 Task: Find a one-way business class flight from Hilo (ITO) to Jacksonville (OAJ) for 9 passengers on May 3, applying filters for stops, airlines, and price.
Action: Mouse moved to (311, 302)
Screenshot: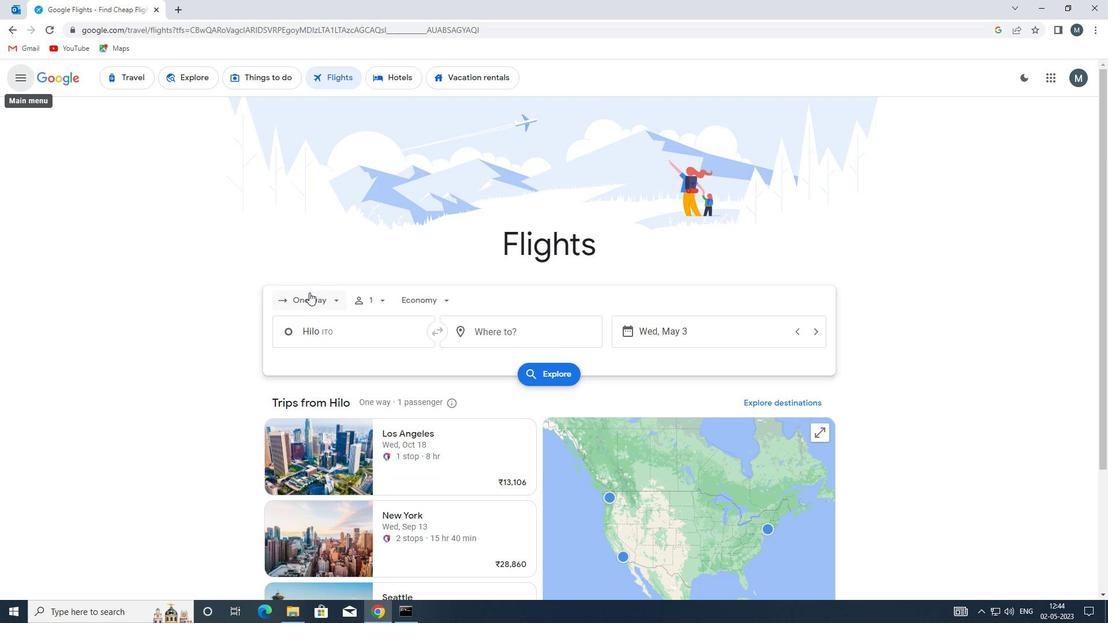
Action: Mouse pressed left at (311, 302)
Screenshot: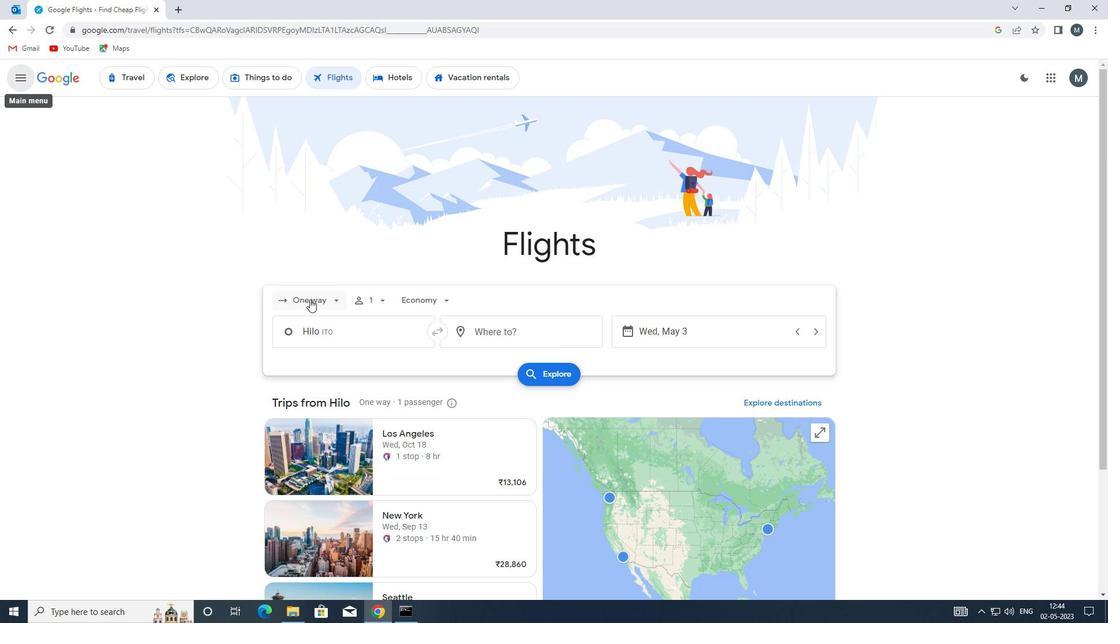 
Action: Mouse moved to (331, 356)
Screenshot: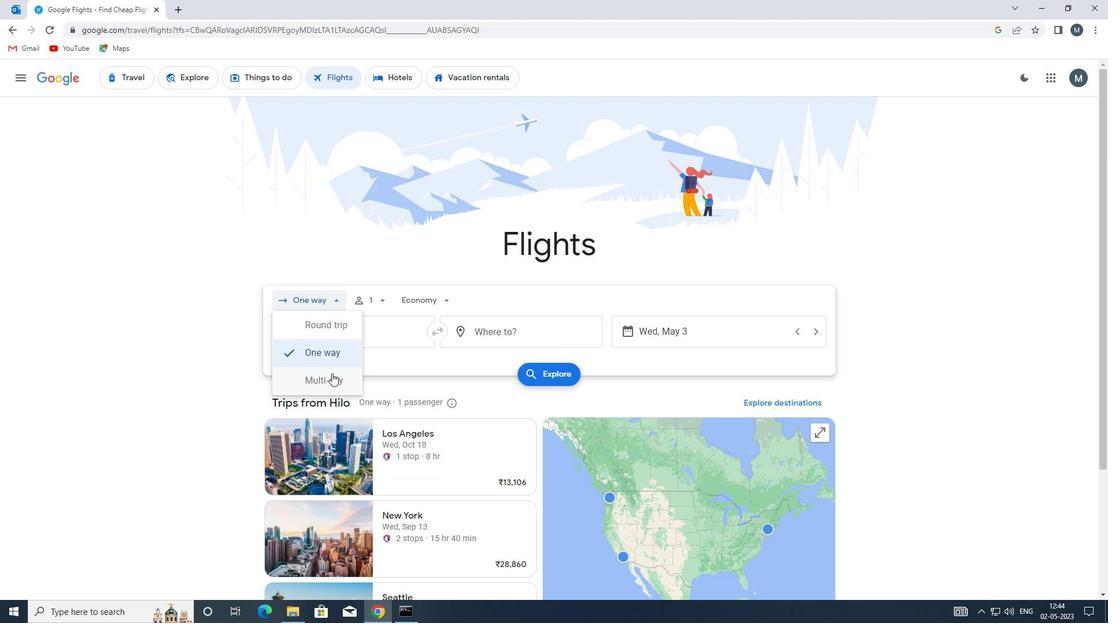 
Action: Mouse pressed left at (331, 356)
Screenshot: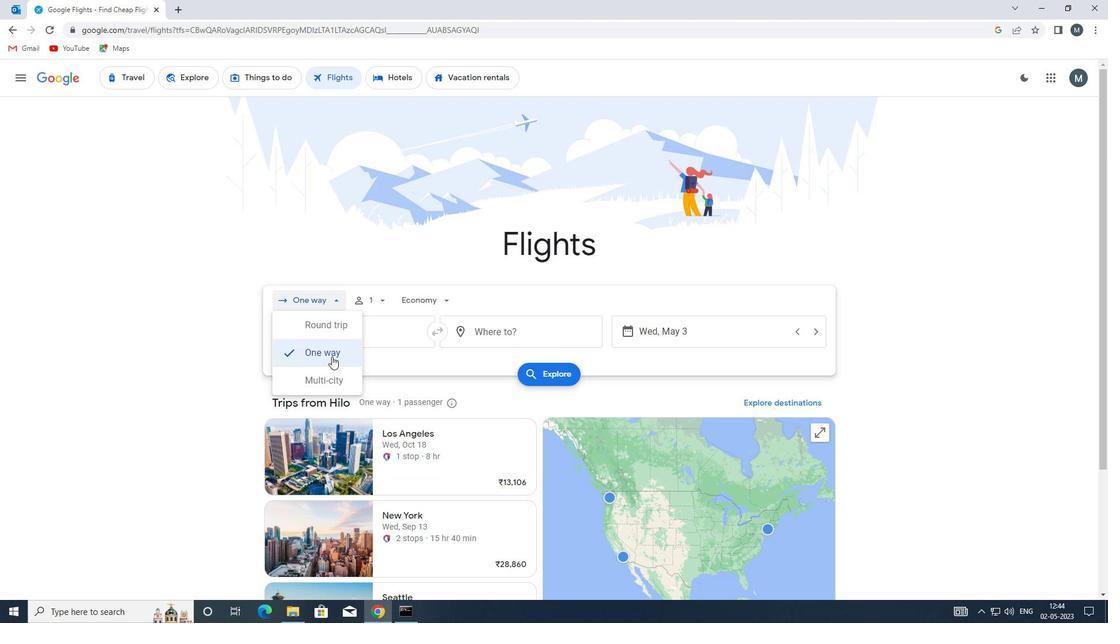 
Action: Mouse moved to (383, 297)
Screenshot: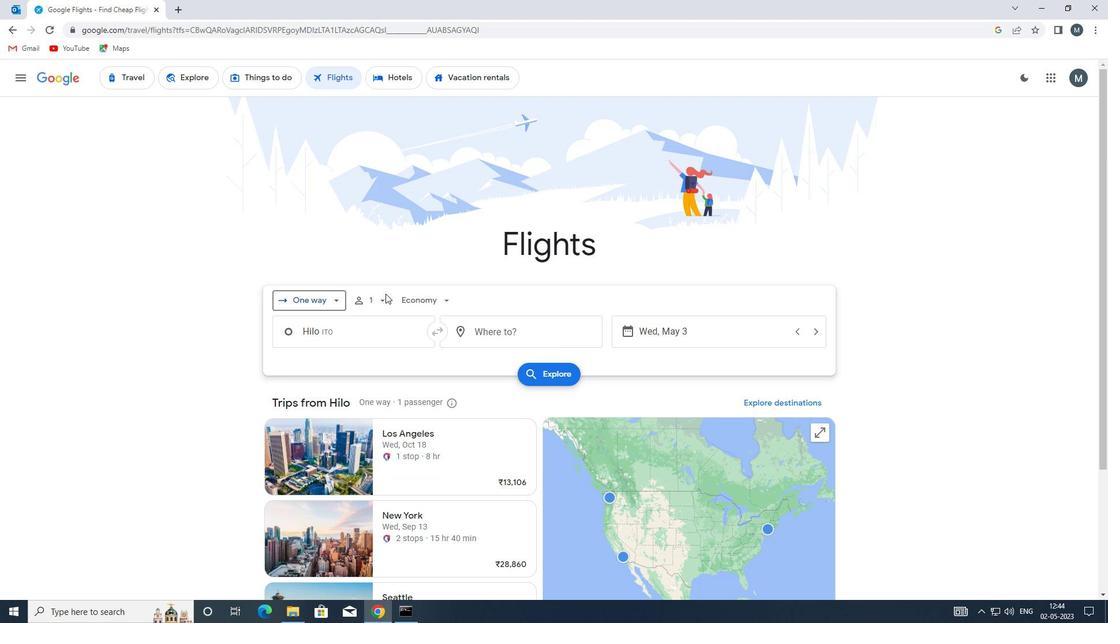 
Action: Mouse pressed left at (383, 297)
Screenshot: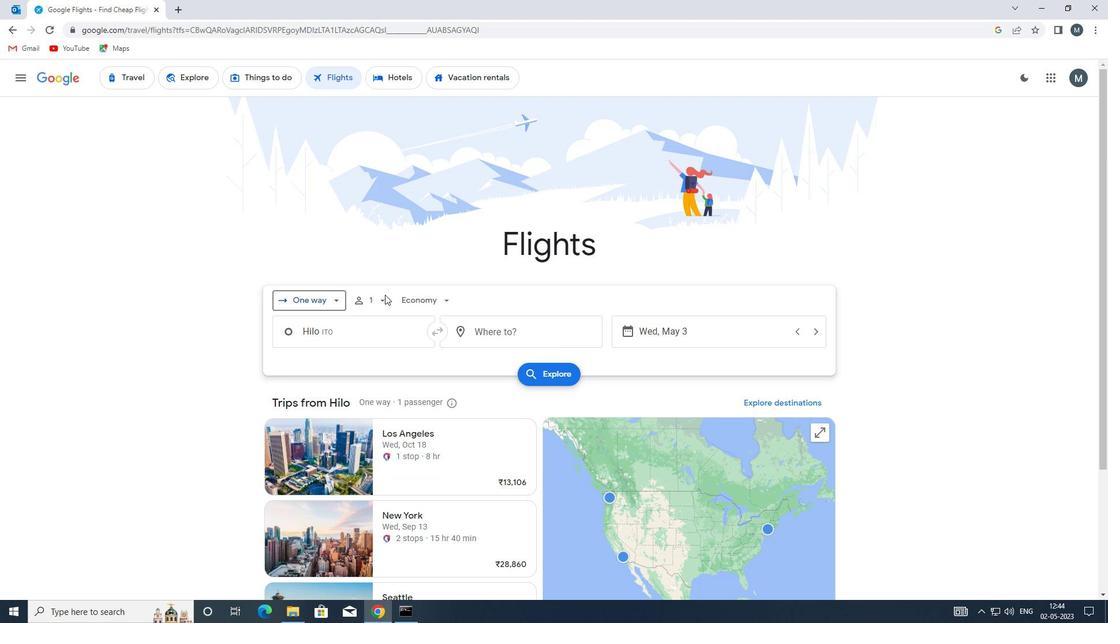 
Action: Mouse moved to (473, 335)
Screenshot: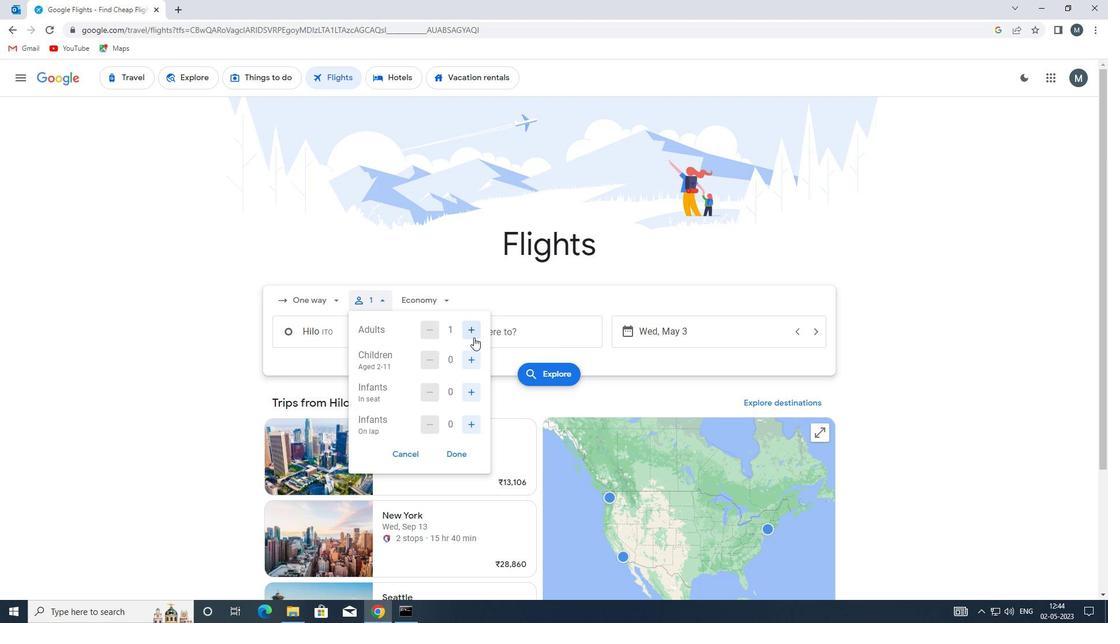
Action: Mouse pressed left at (473, 335)
Screenshot: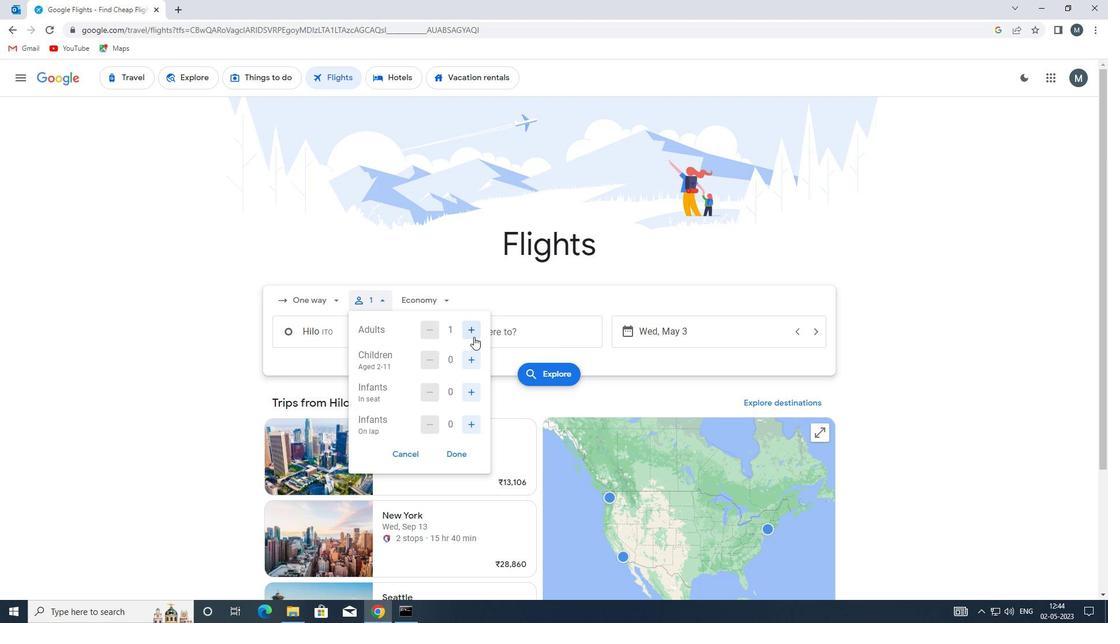 
Action: Mouse pressed left at (473, 335)
Screenshot: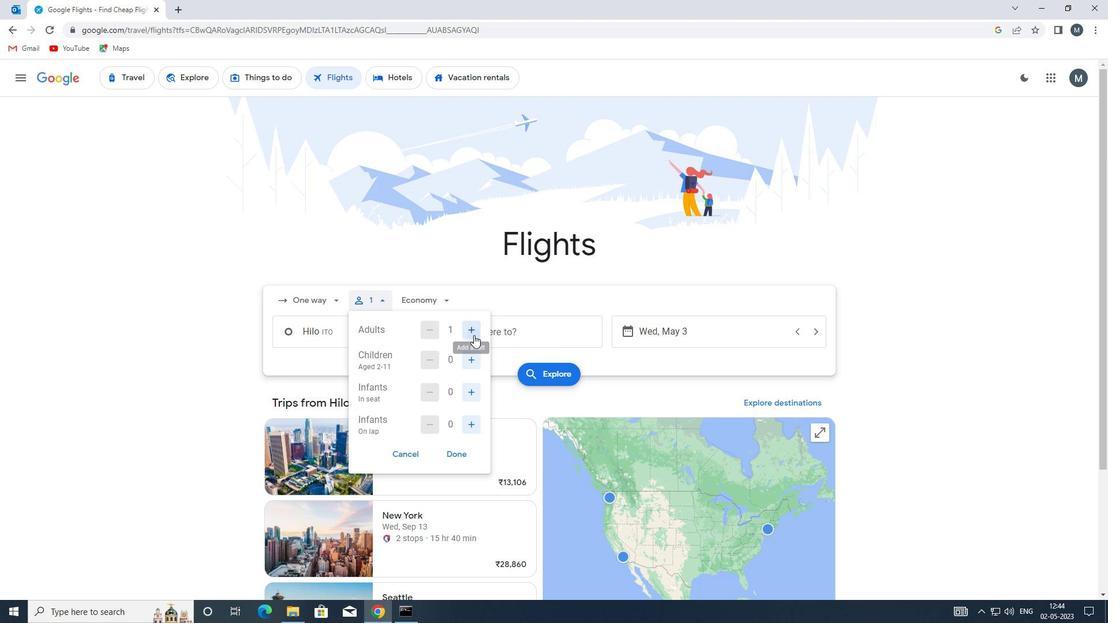 
Action: Mouse pressed right at (473, 335)
Screenshot: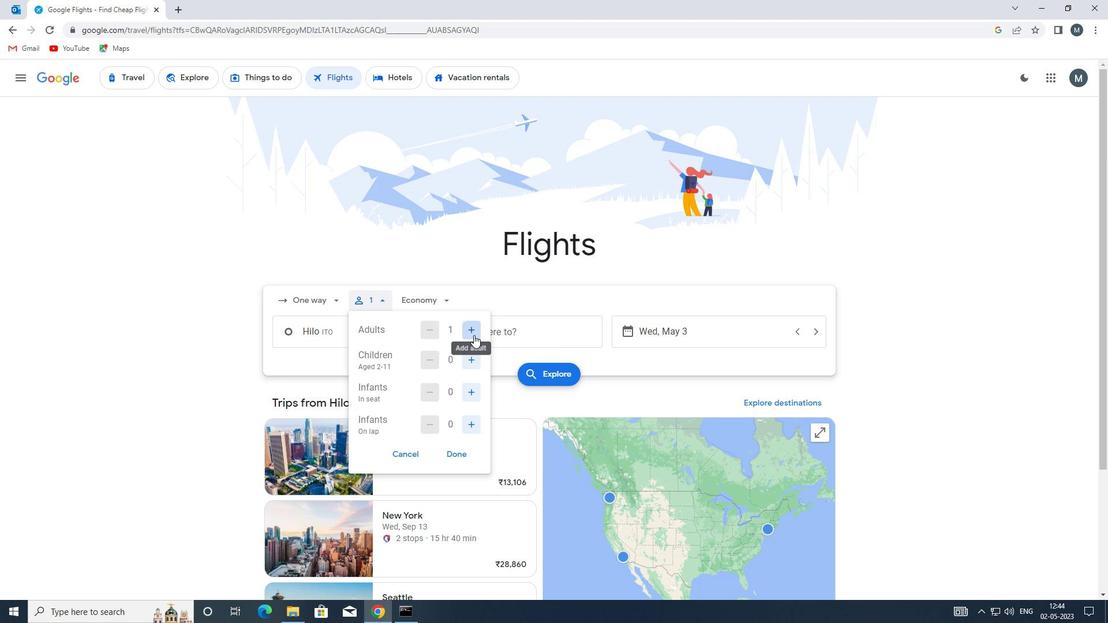 
Action: Mouse pressed left at (473, 335)
Screenshot: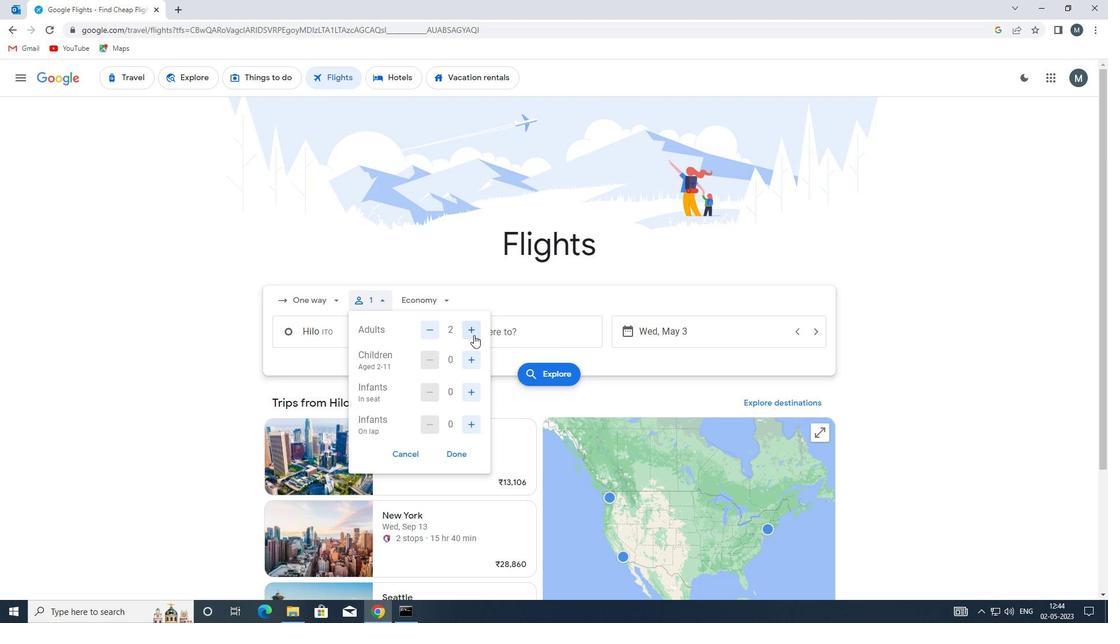 
Action: Mouse pressed left at (473, 335)
Screenshot: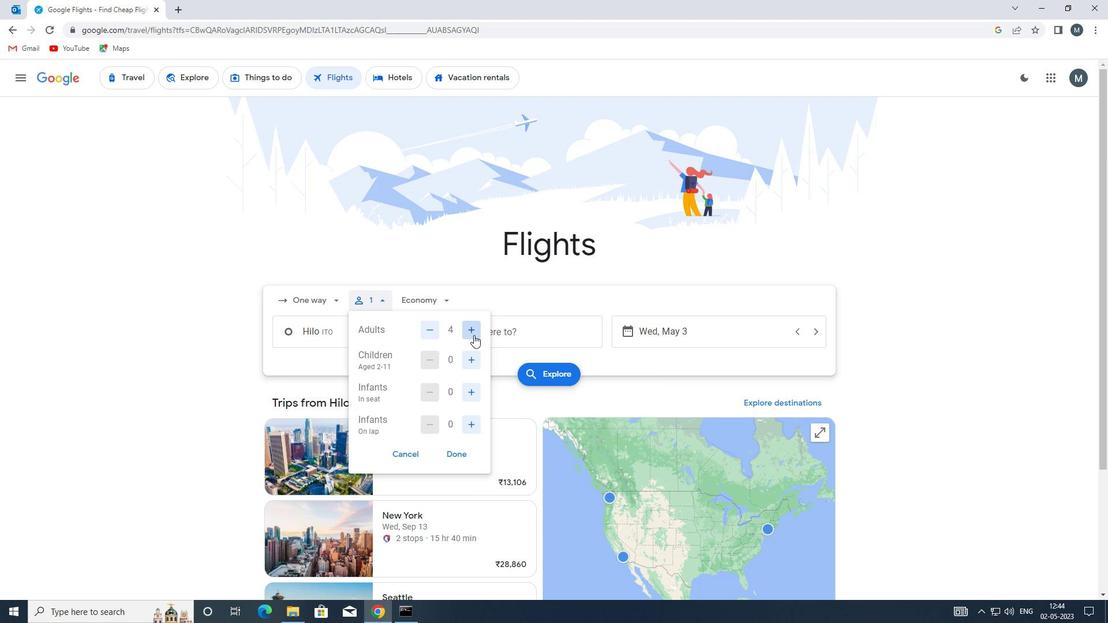
Action: Mouse pressed left at (473, 335)
Screenshot: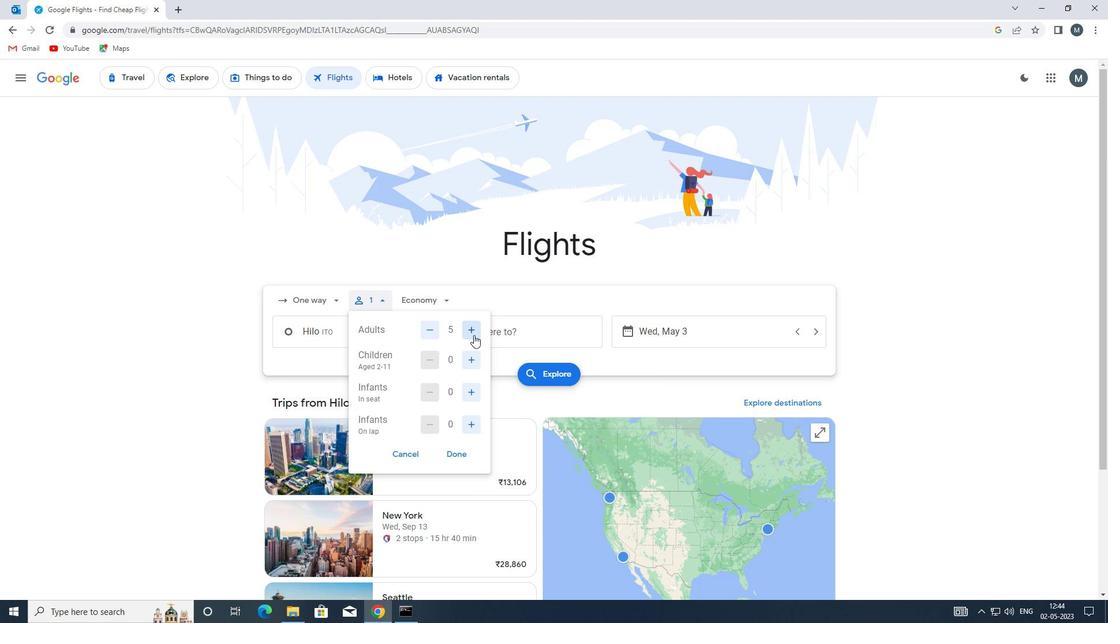 
Action: Mouse moved to (431, 332)
Screenshot: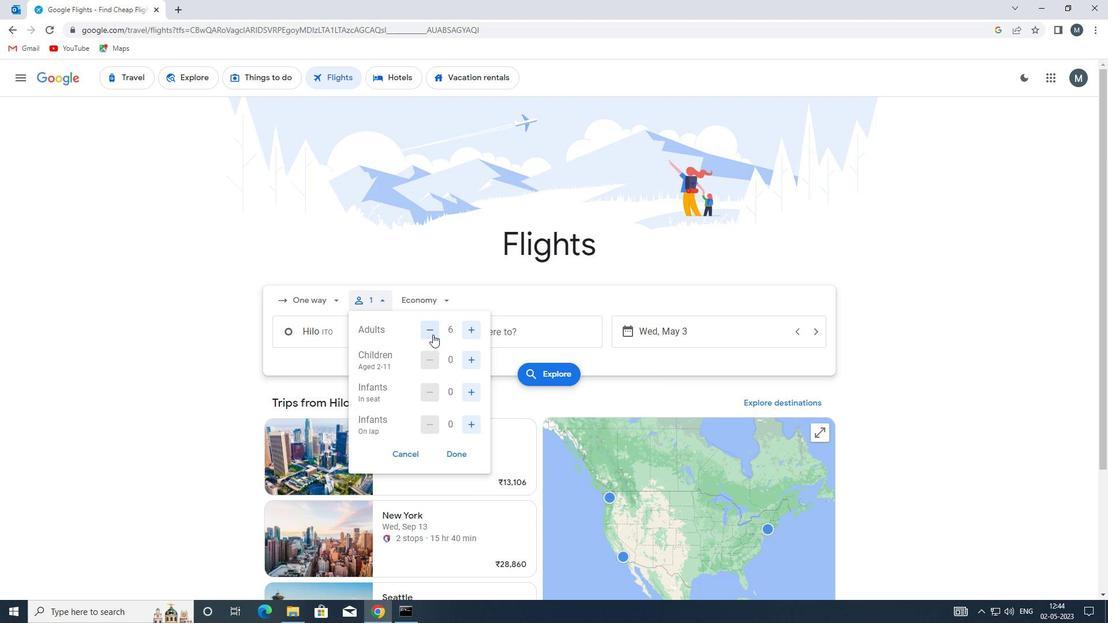 
Action: Mouse pressed left at (431, 332)
Screenshot: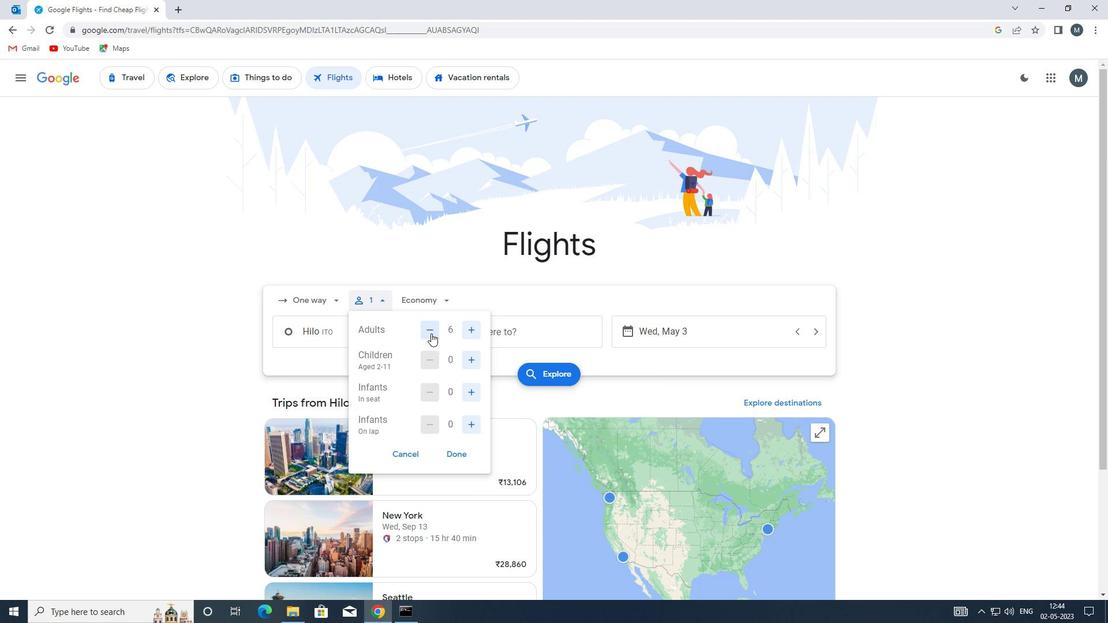 
Action: Mouse moved to (468, 361)
Screenshot: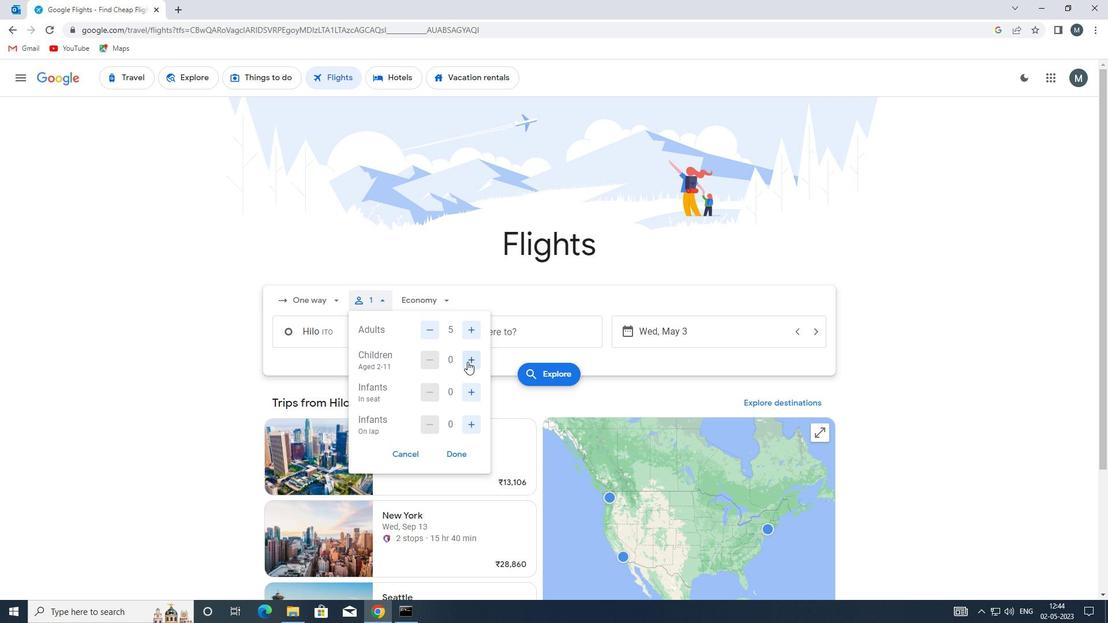 
Action: Mouse pressed left at (468, 361)
Screenshot: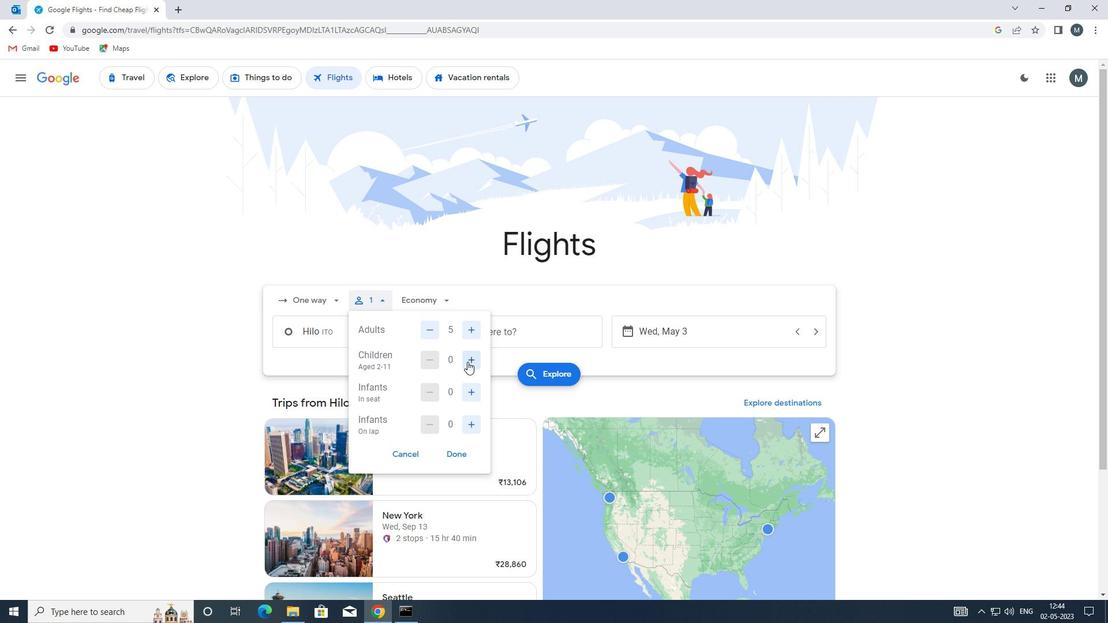 
Action: Mouse moved to (471, 389)
Screenshot: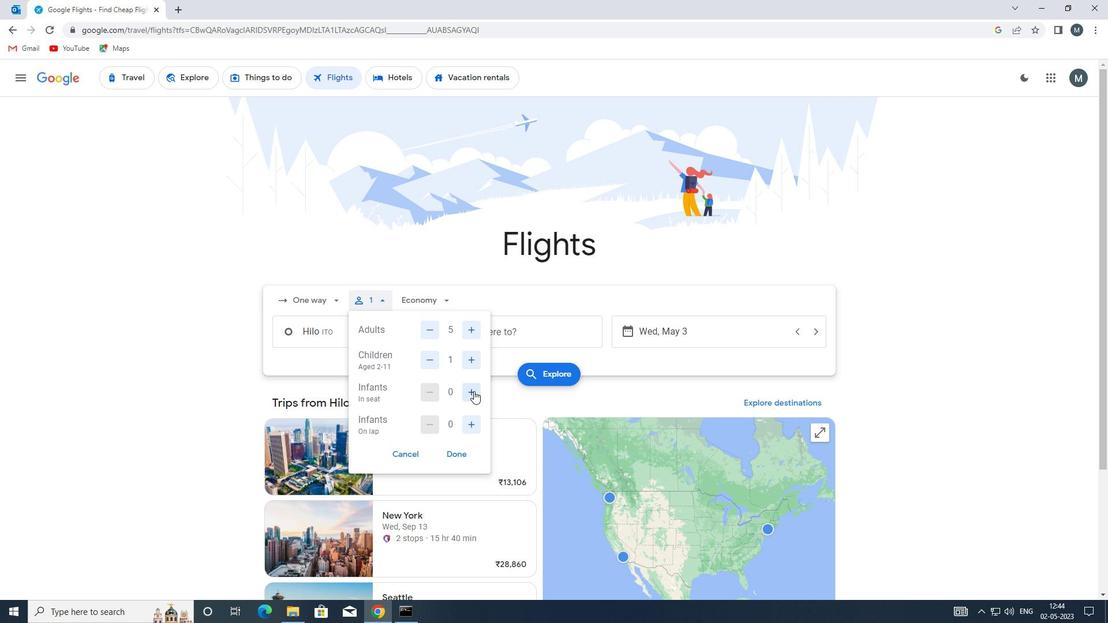 
Action: Mouse pressed left at (471, 389)
Screenshot: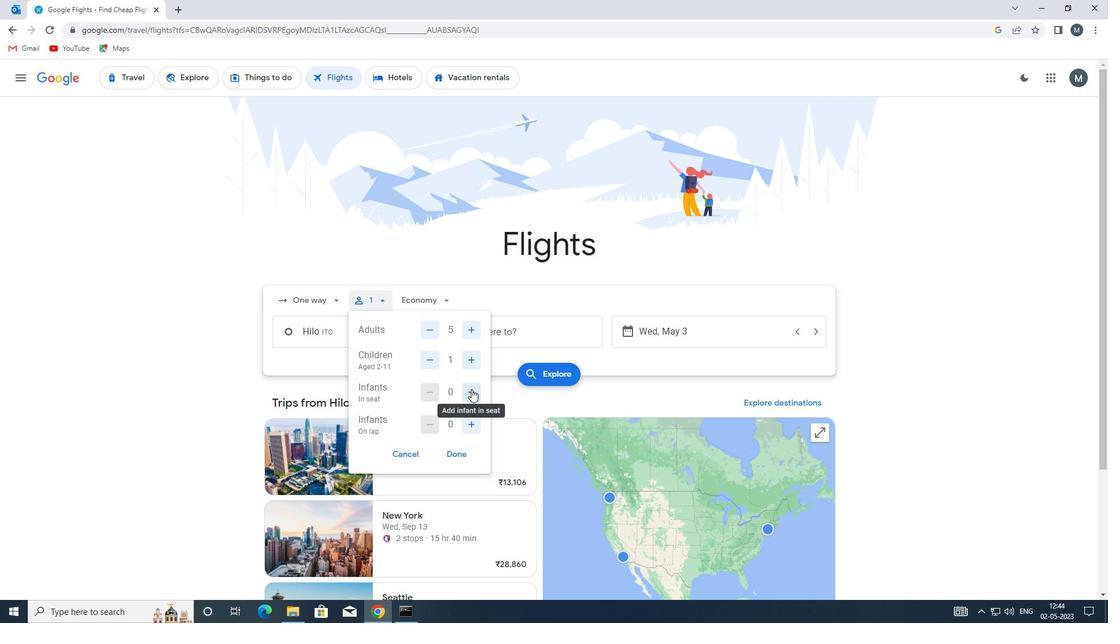
Action: Mouse pressed left at (471, 389)
Screenshot: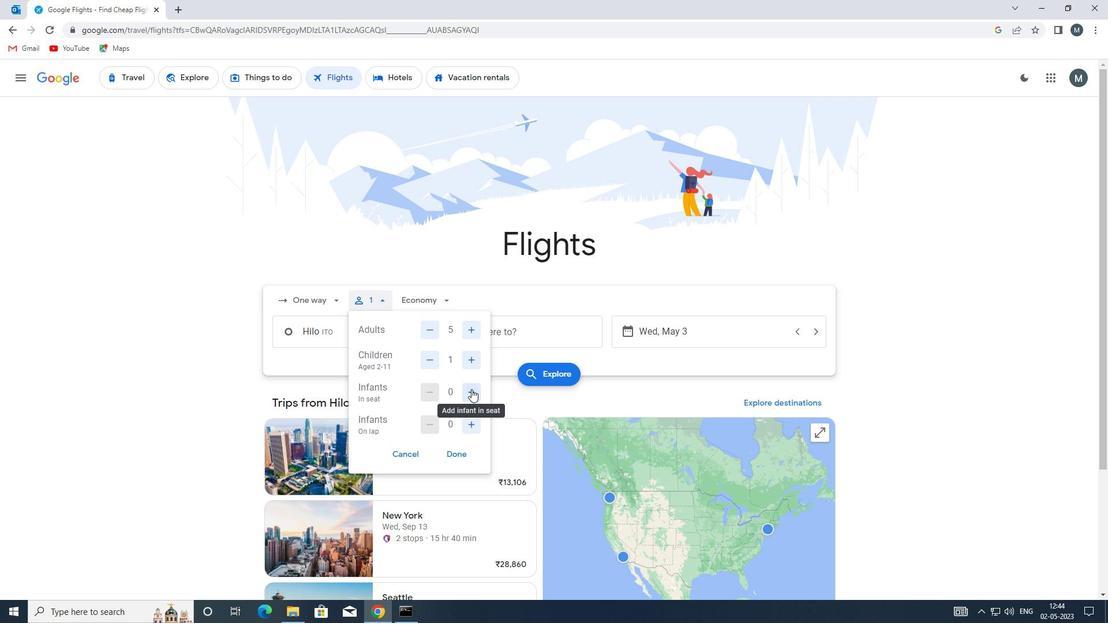
Action: Mouse moved to (470, 424)
Screenshot: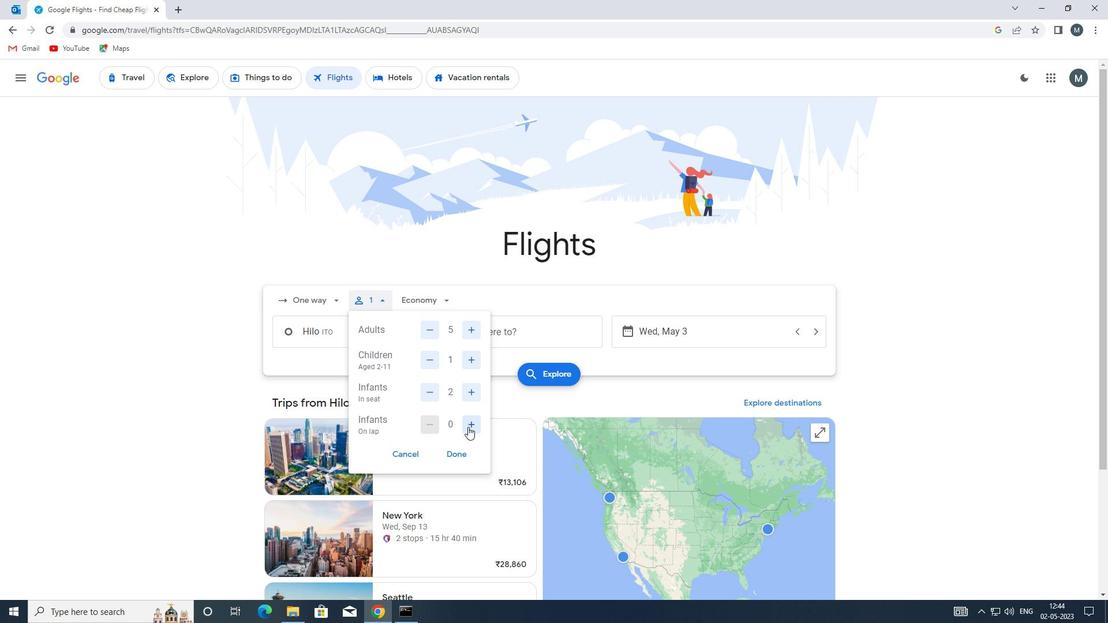 
Action: Mouse pressed left at (470, 424)
Screenshot: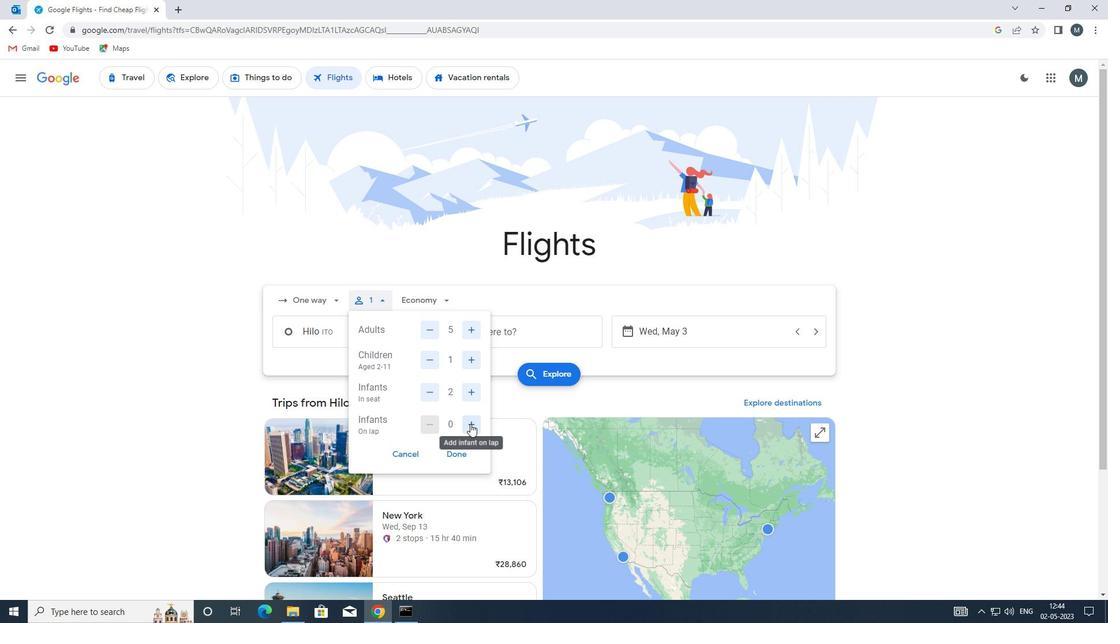 
Action: Mouse moved to (461, 452)
Screenshot: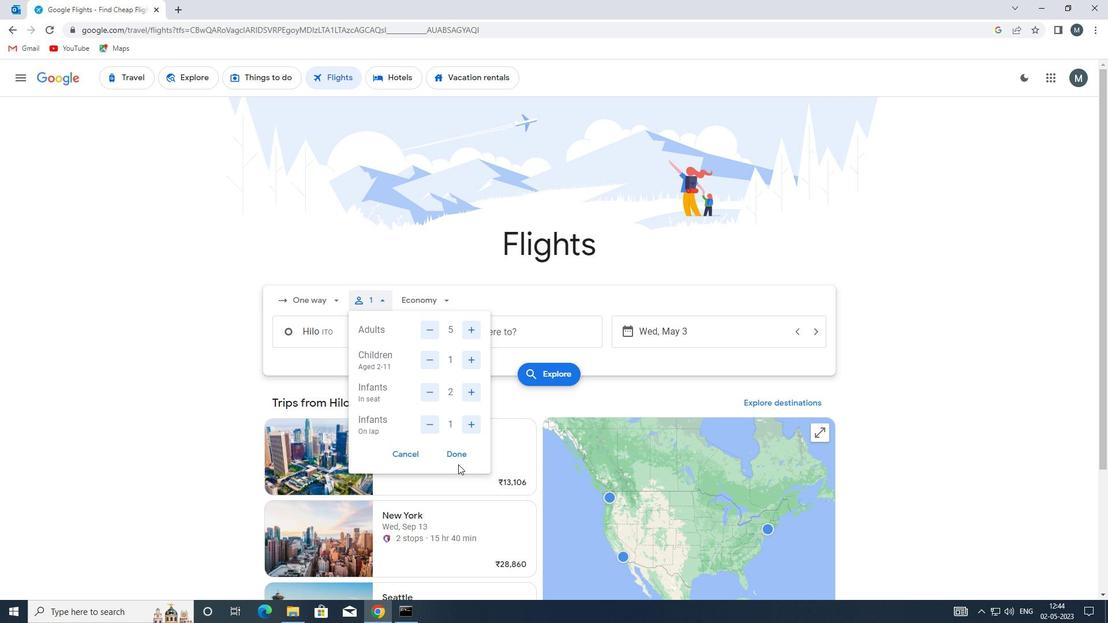 
Action: Mouse pressed left at (461, 452)
Screenshot: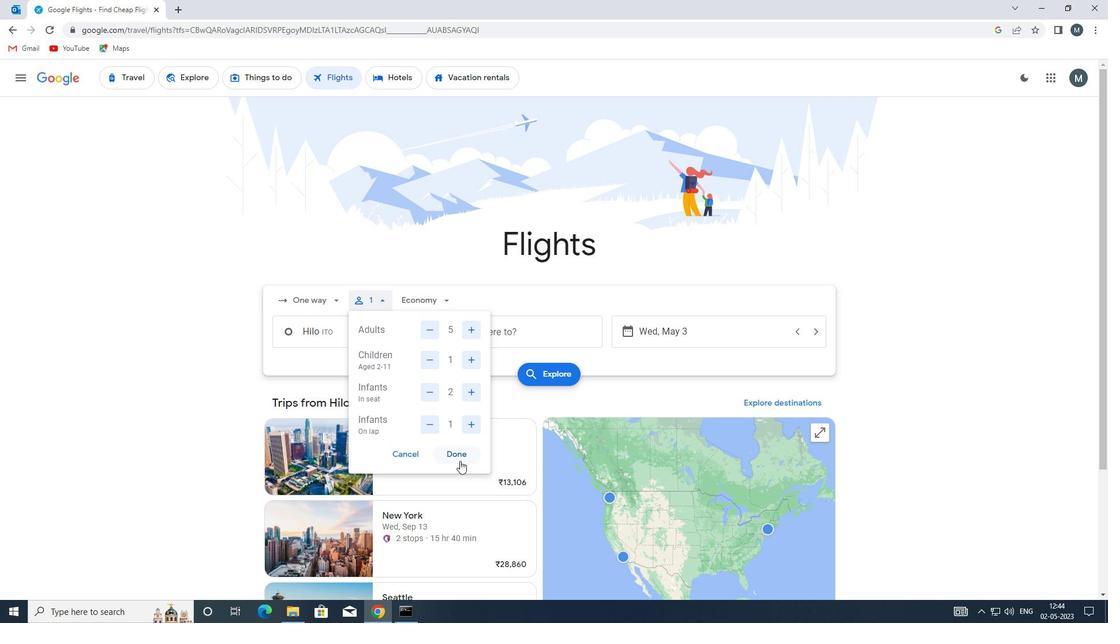 
Action: Mouse moved to (444, 301)
Screenshot: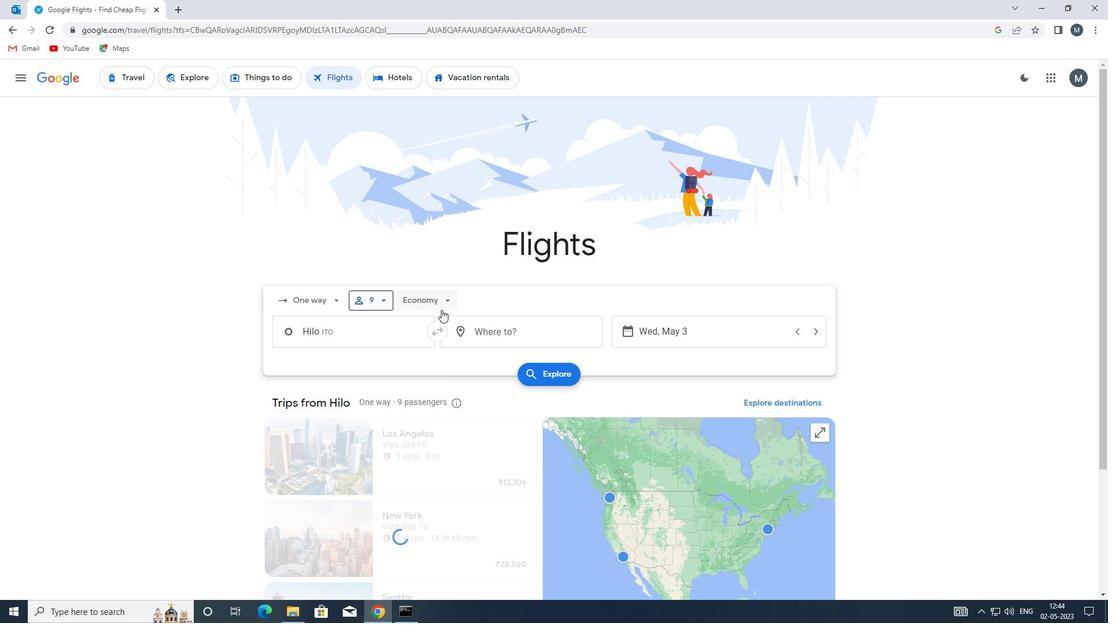 
Action: Mouse pressed left at (444, 301)
Screenshot: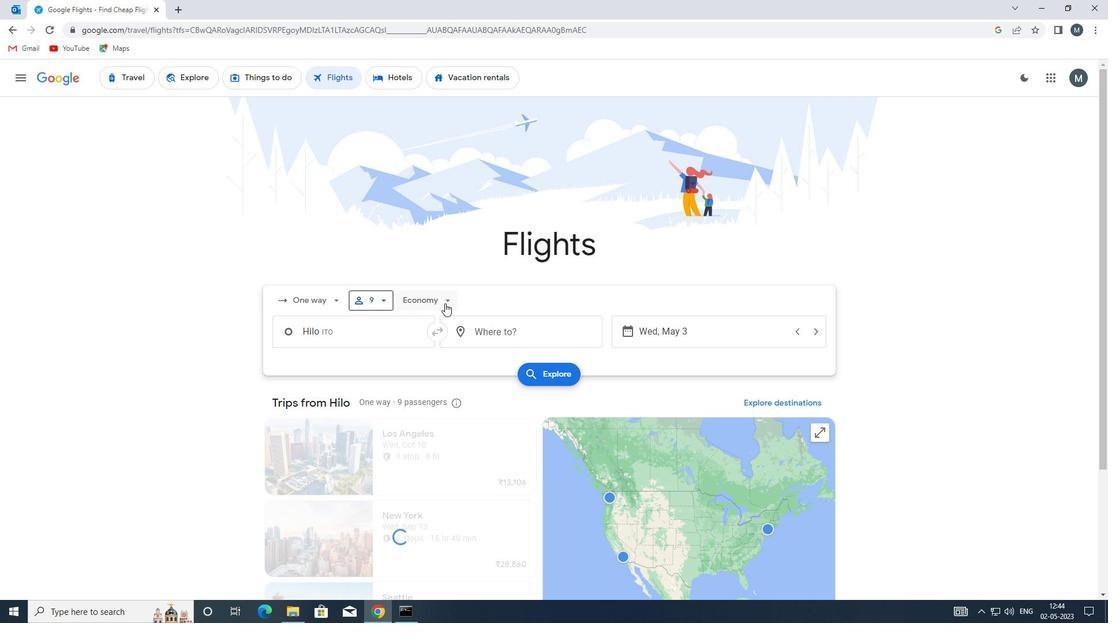 
Action: Mouse moved to (458, 382)
Screenshot: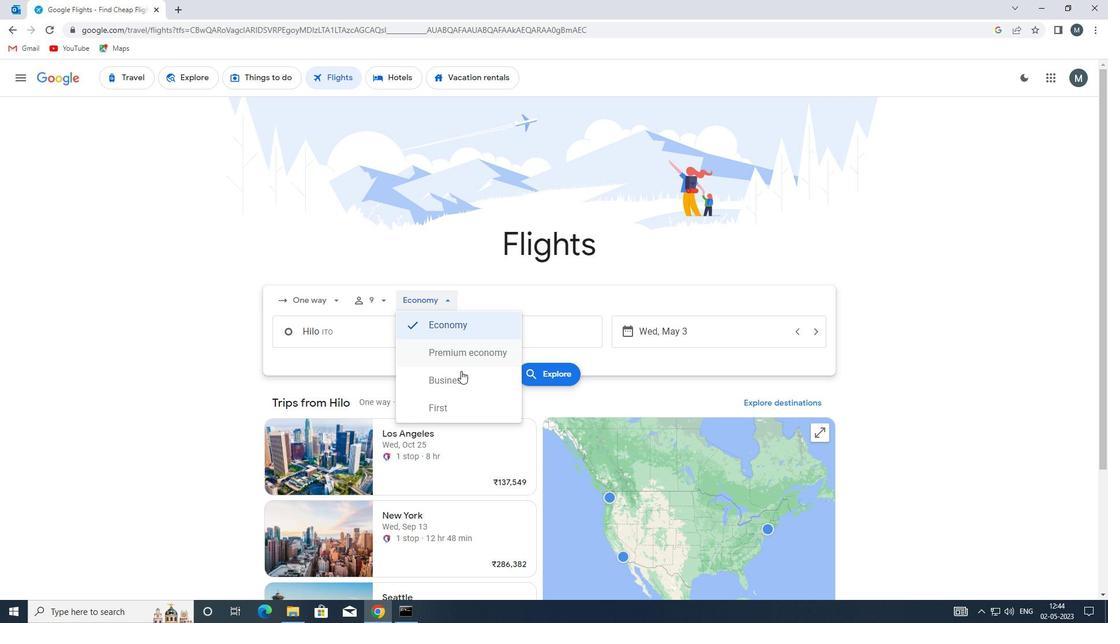 
Action: Mouse pressed left at (458, 382)
Screenshot: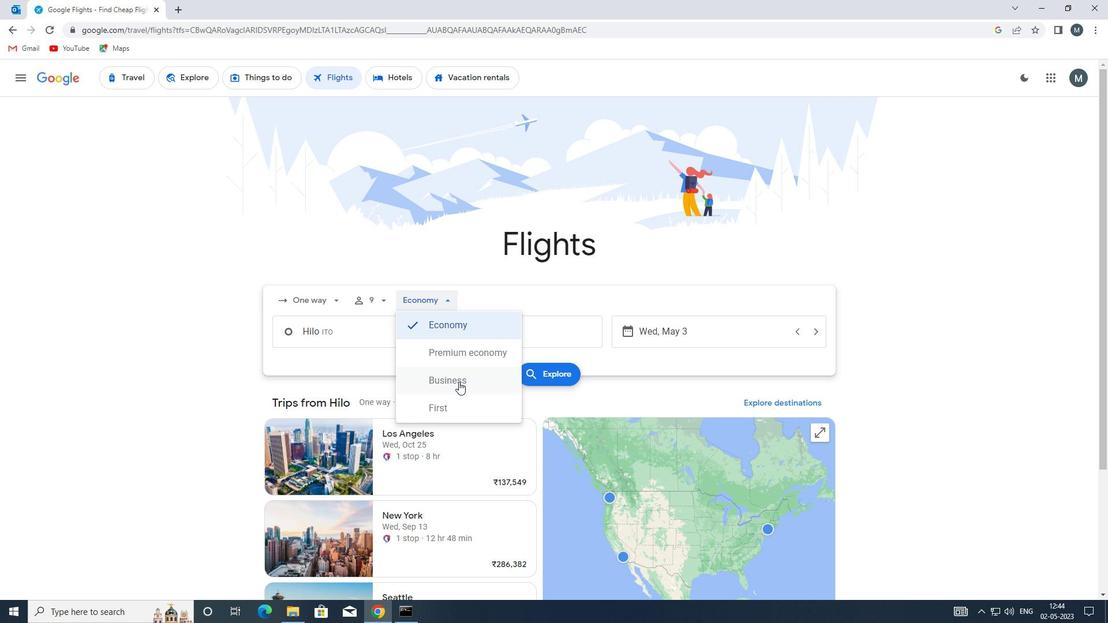 
Action: Mouse moved to (383, 341)
Screenshot: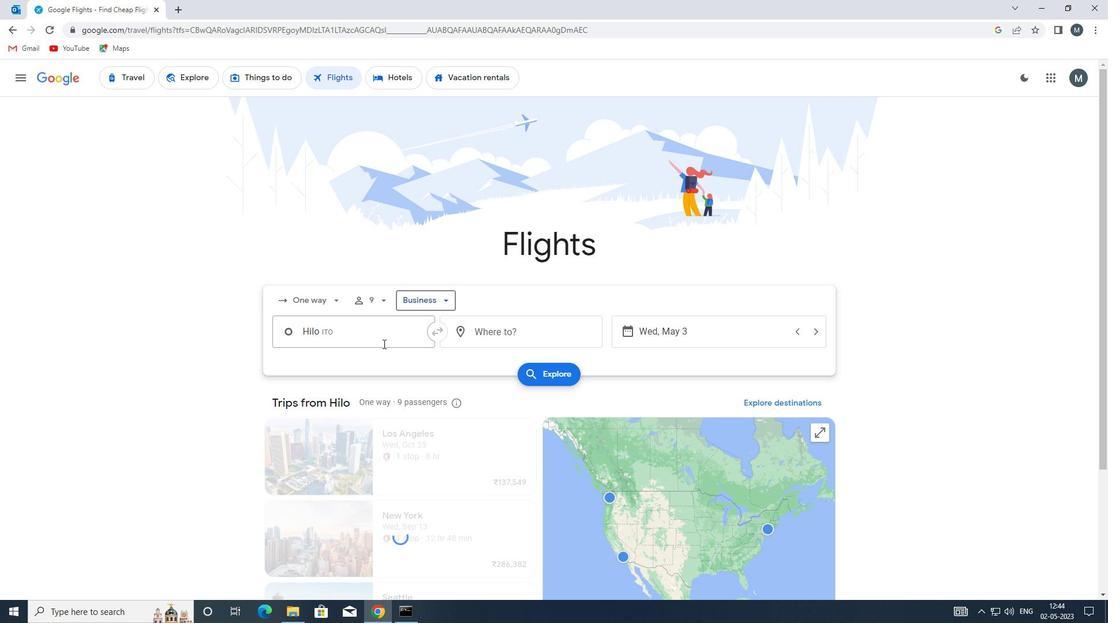 
Action: Mouse pressed left at (383, 341)
Screenshot: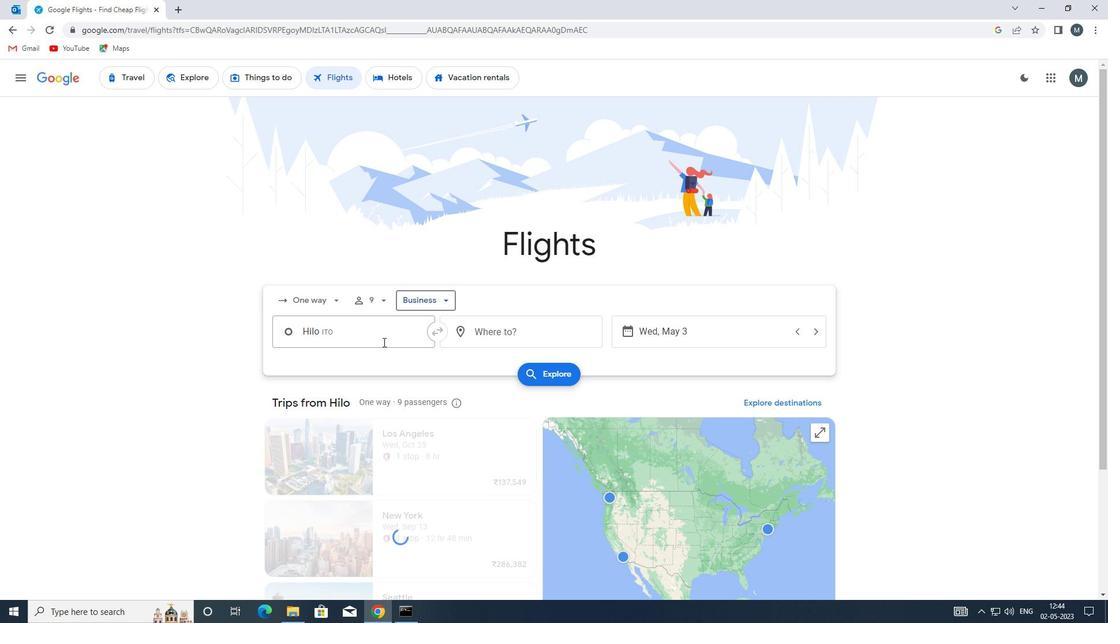 
Action: Key pressed <Key.enter>
Screenshot: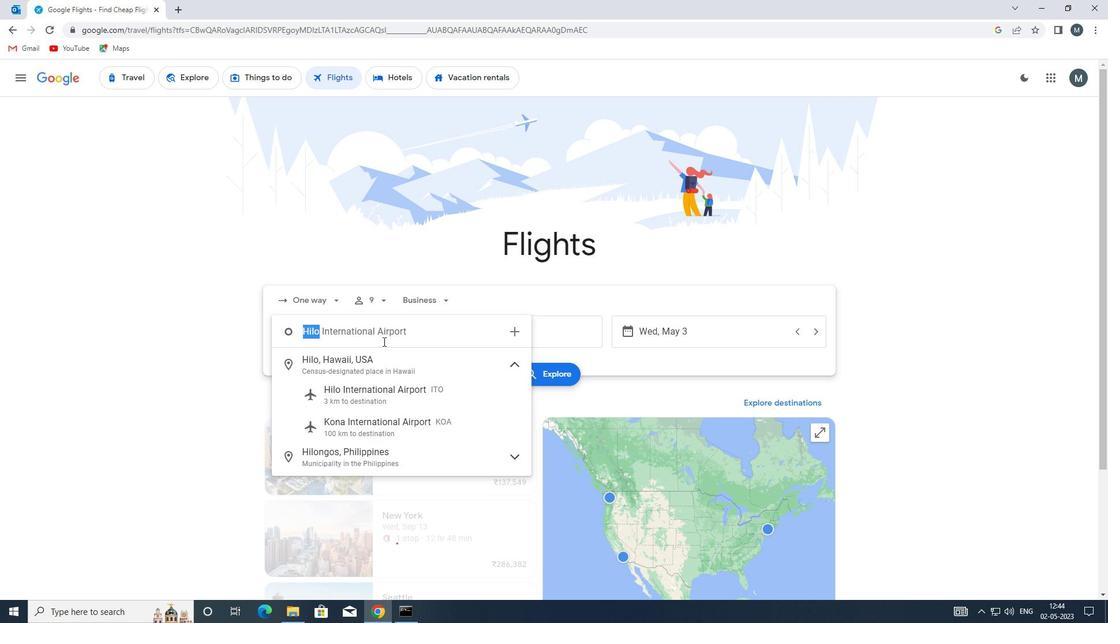 
Action: Mouse moved to (495, 338)
Screenshot: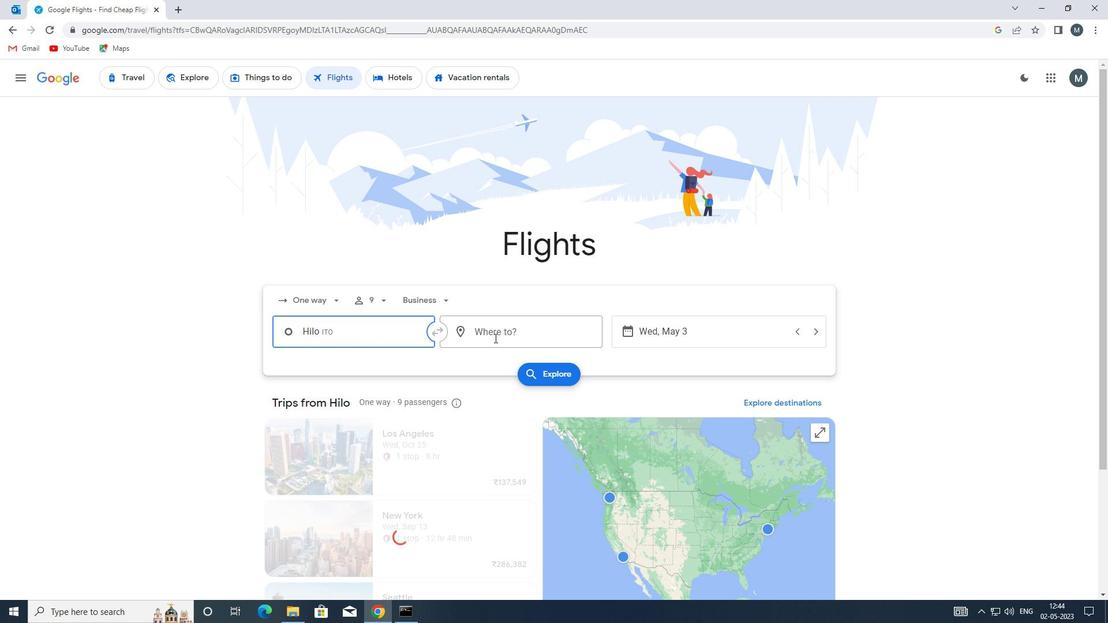 
Action: Mouse pressed left at (495, 338)
Screenshot: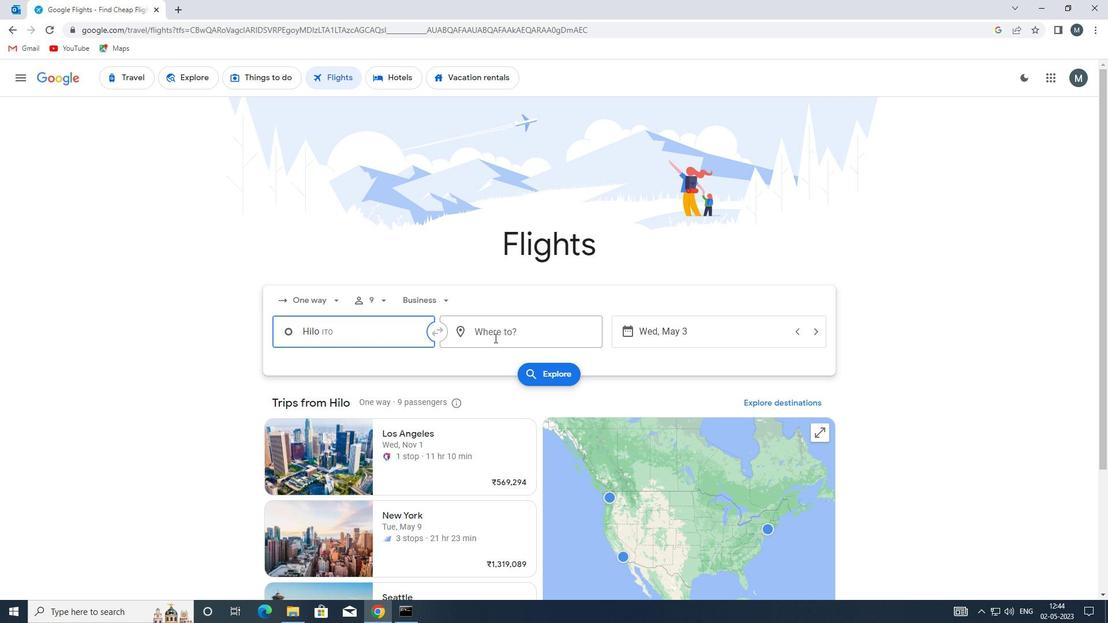 
Action: Key pressed aoj
Screenshot: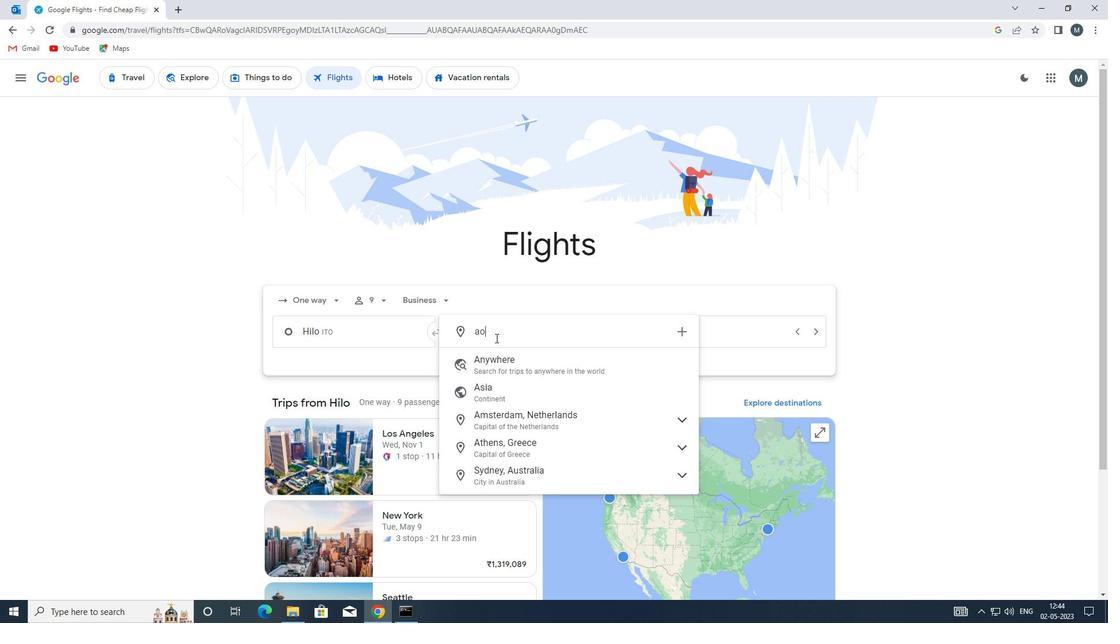 
Action: Mouse moved to (483, 379)
Screenshot: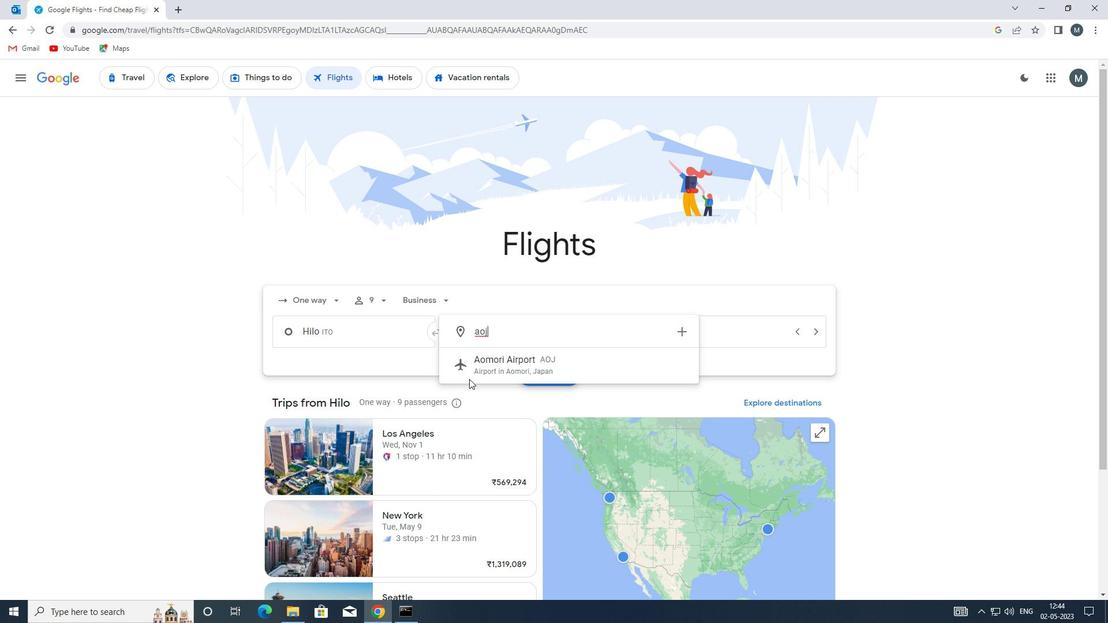 
Action: Key pressed <Key.backspace><Key.backspace><Key.backspace>oaj
Screenshot: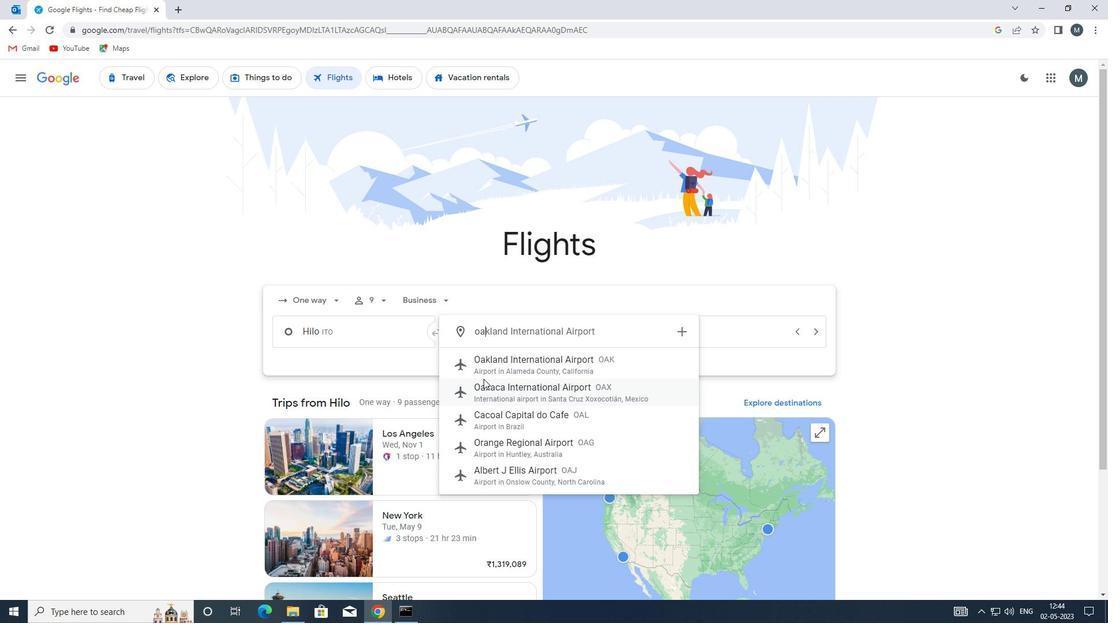 
Action: Mouse moved to (521, 374)
Screenshot: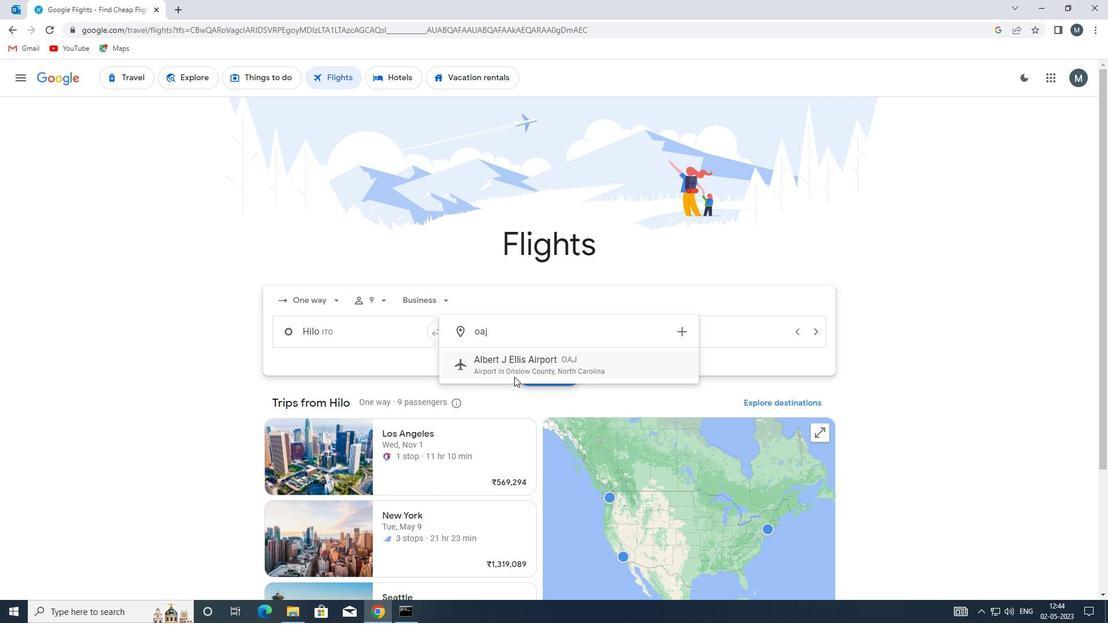 
Action: Mouse pressed left at (521, 374)
Screenshot: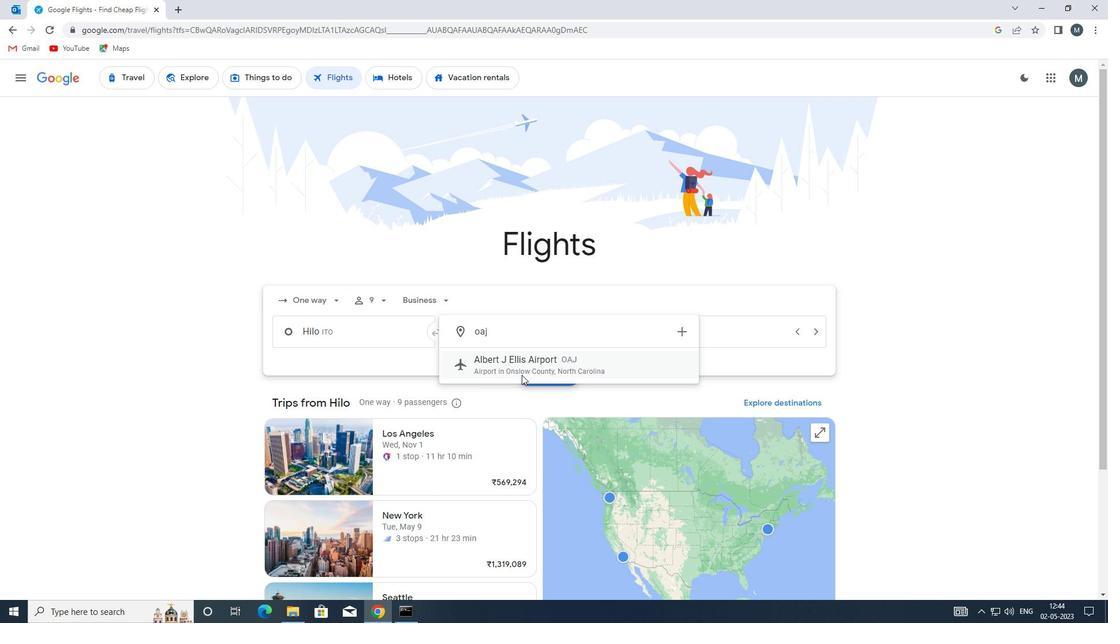 
Action: Mouse moved to (689, 327)
Screenshot: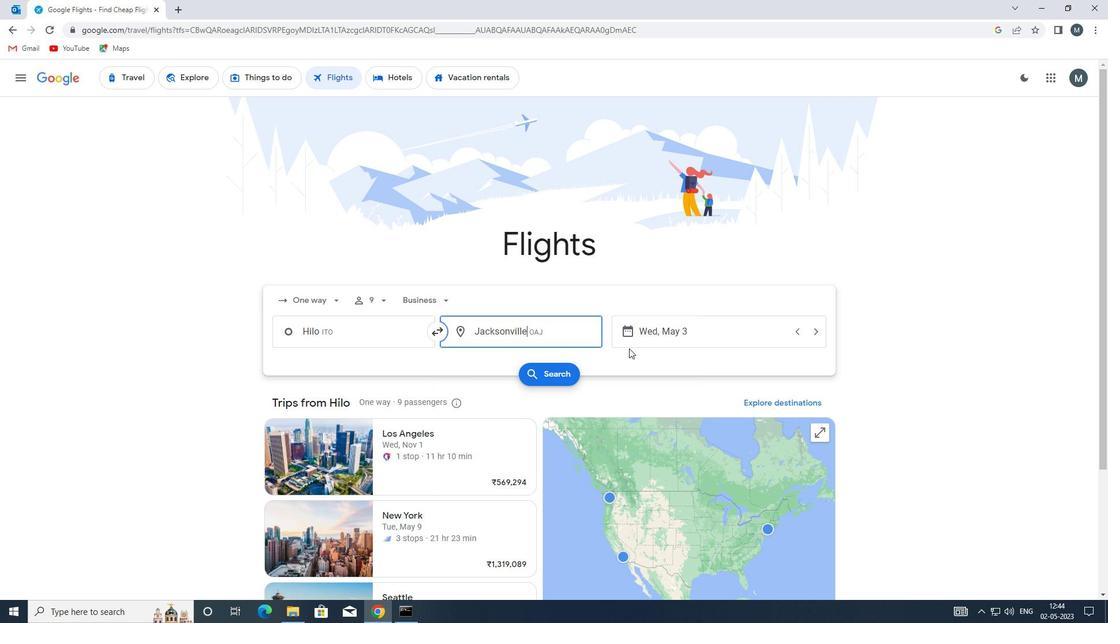 
Action: Mouse pressed left at (689, 327)
Screenshot: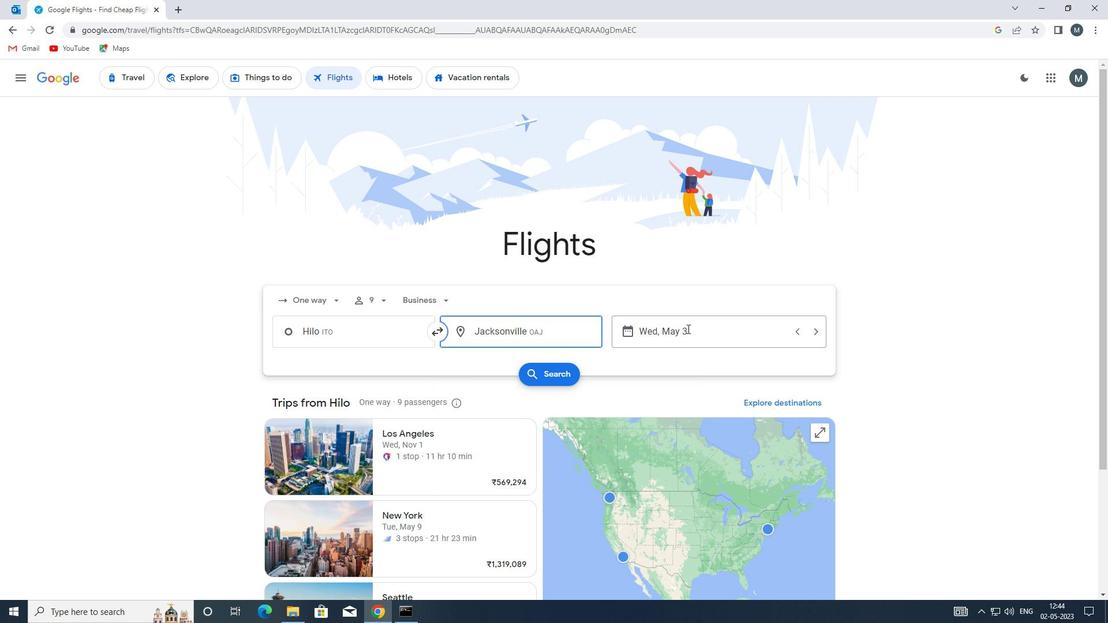 
Action: Mouse moved to (506, 394)
Screenshot: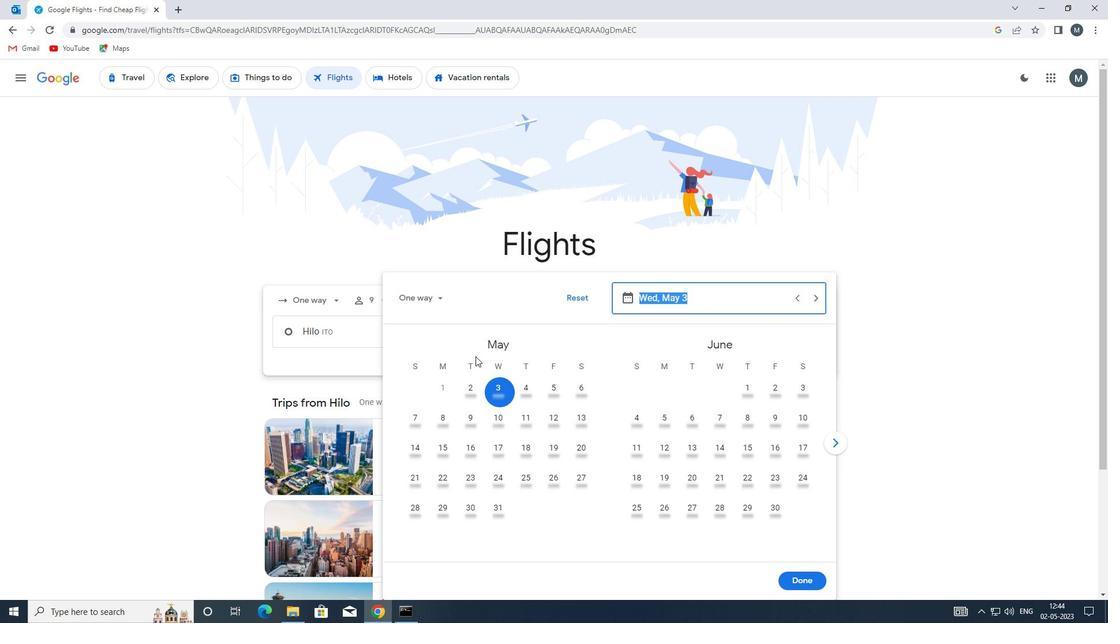 
Action: Mouse pressed left at (506, 394)
Screenshot: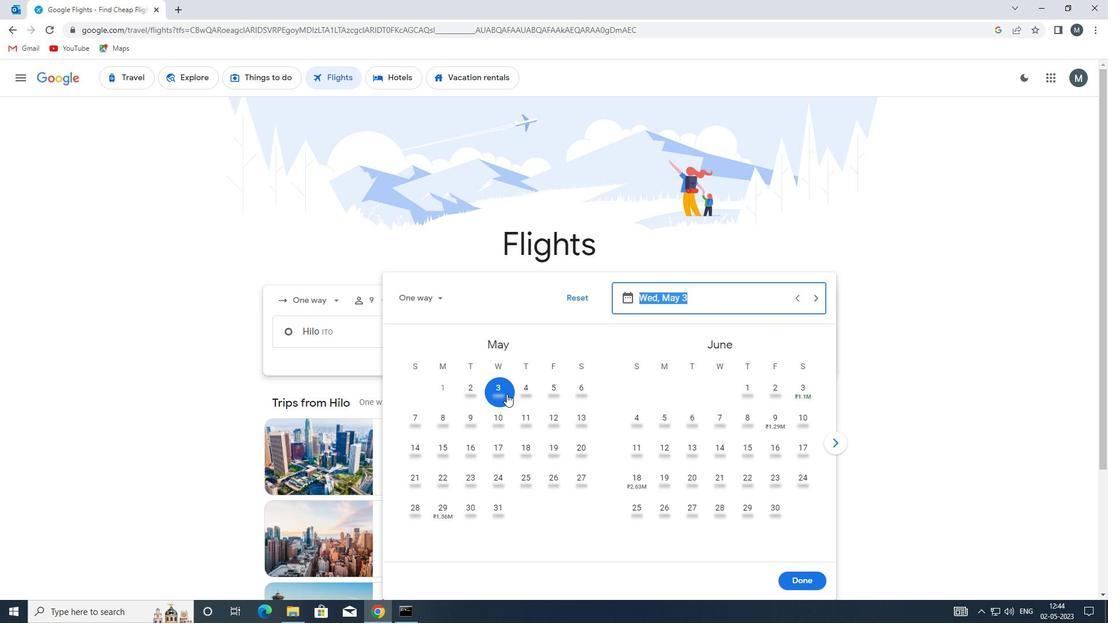 
Action: Mouse moved to (800, 586)
Screenshot: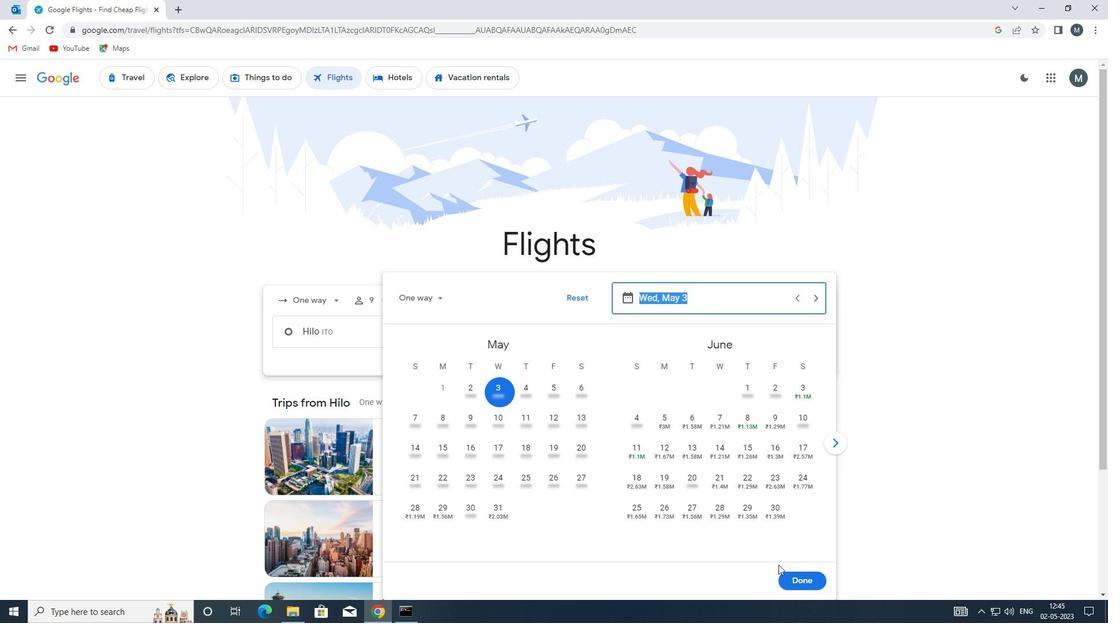 
Action: Mouse pressed left at (800, 586)
Screenshot: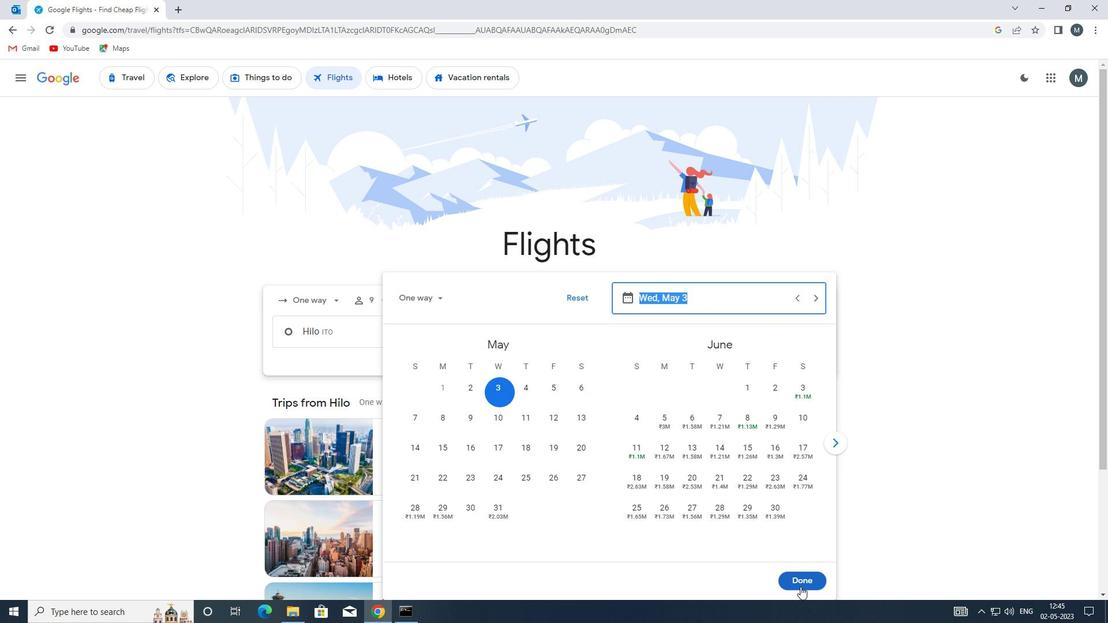 
Action: Mouse moved to (543, 371)
Screenshot: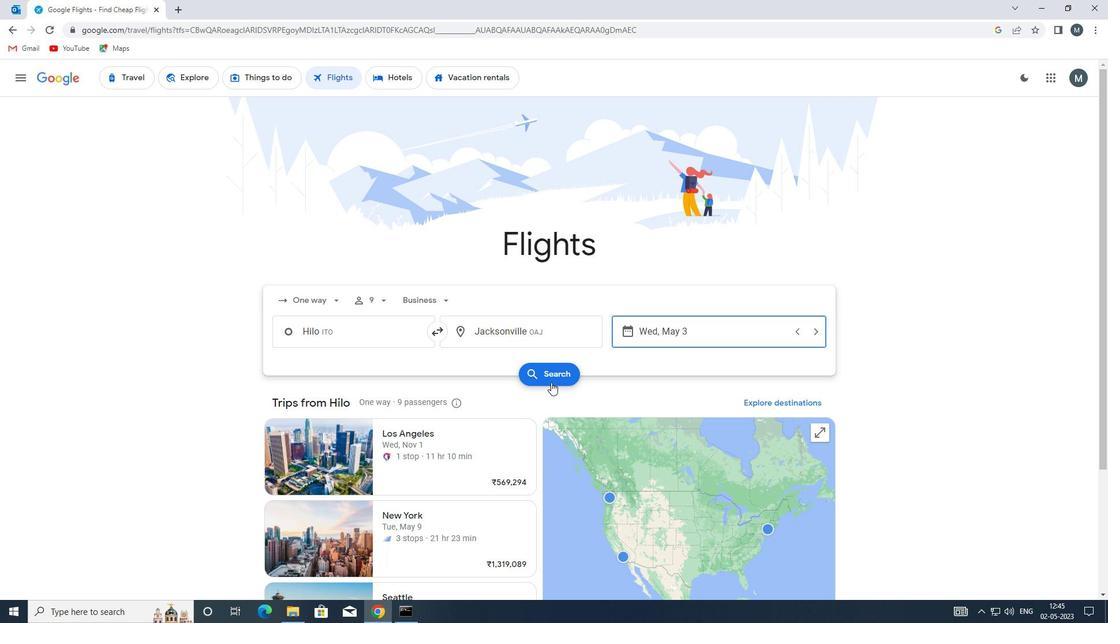 
Action: Mouse pressed left at (543, 371)
Screenshot: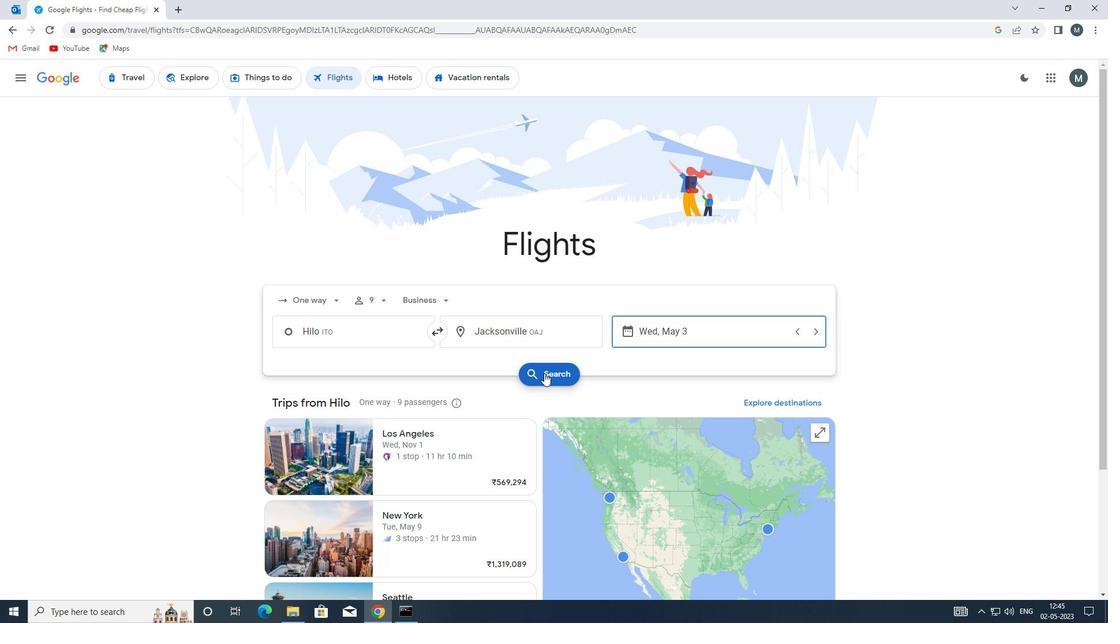 
Action: Mouse moved to (289, 184)
Screenshot: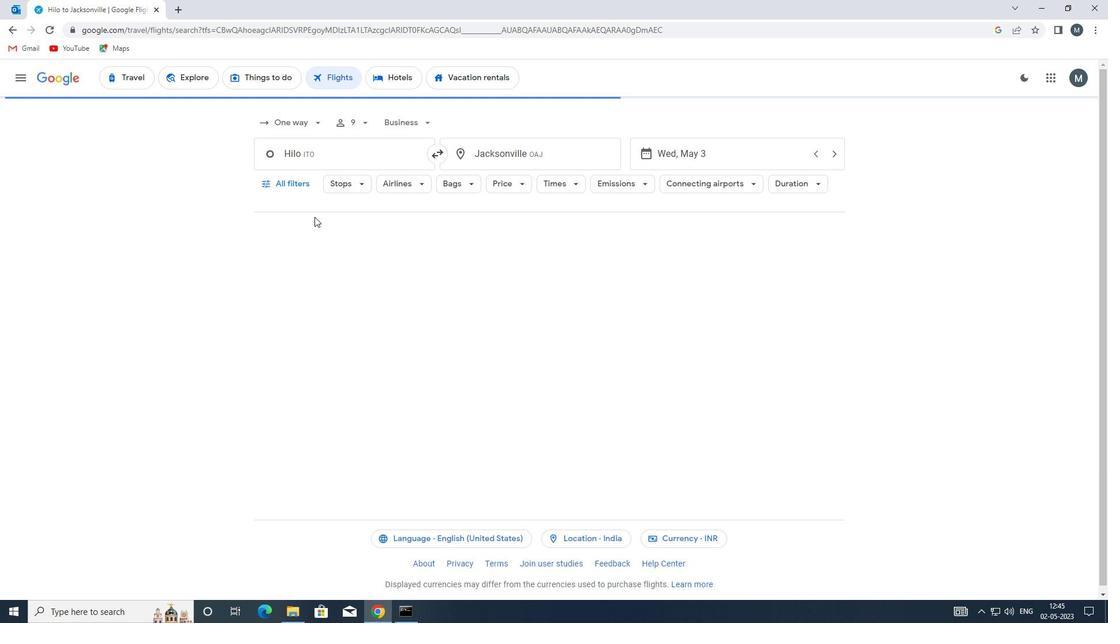 
Action: Mouse pressed left at (289, 184)
Screenshot: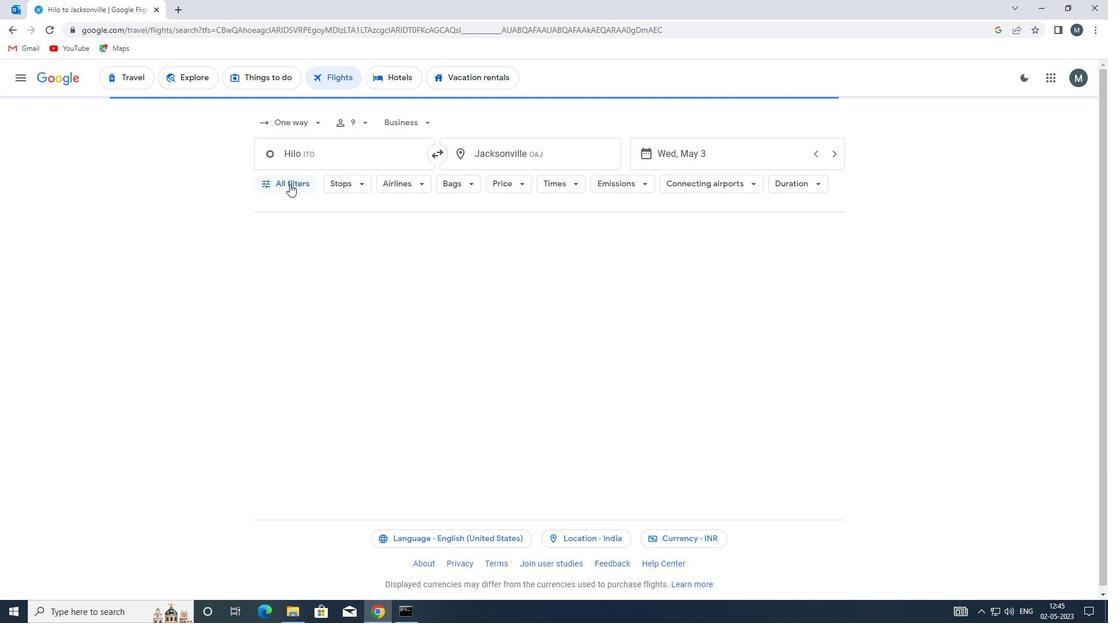 
Action: Mouse moved to (354, 277)
Screenshot: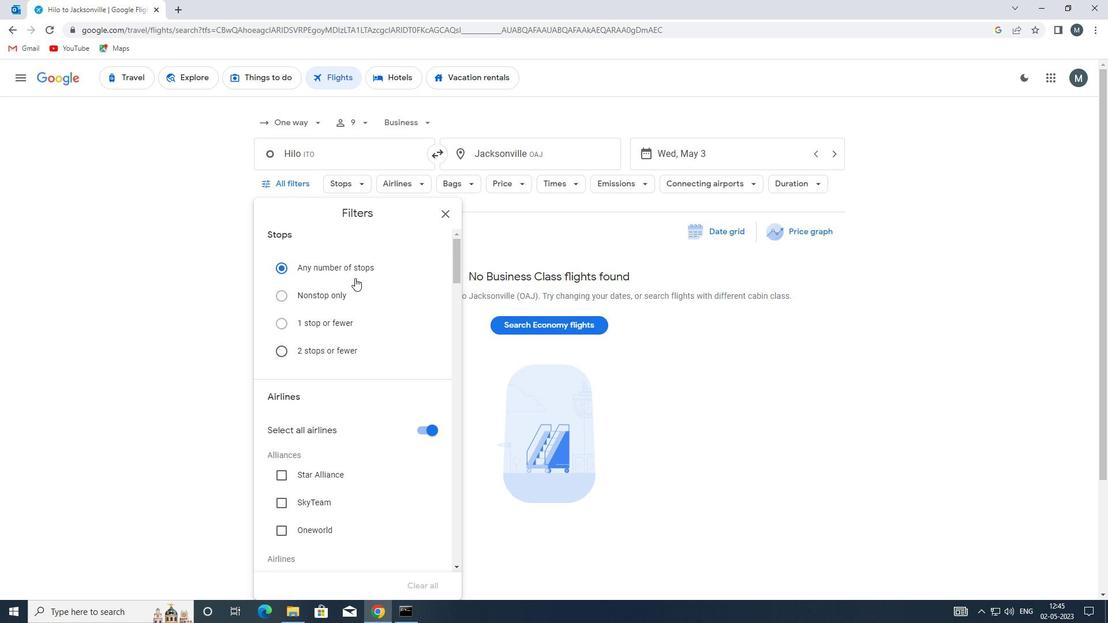 
Action: Mouse scrolled (354, 277) with delta (0, 0)
Screenshot: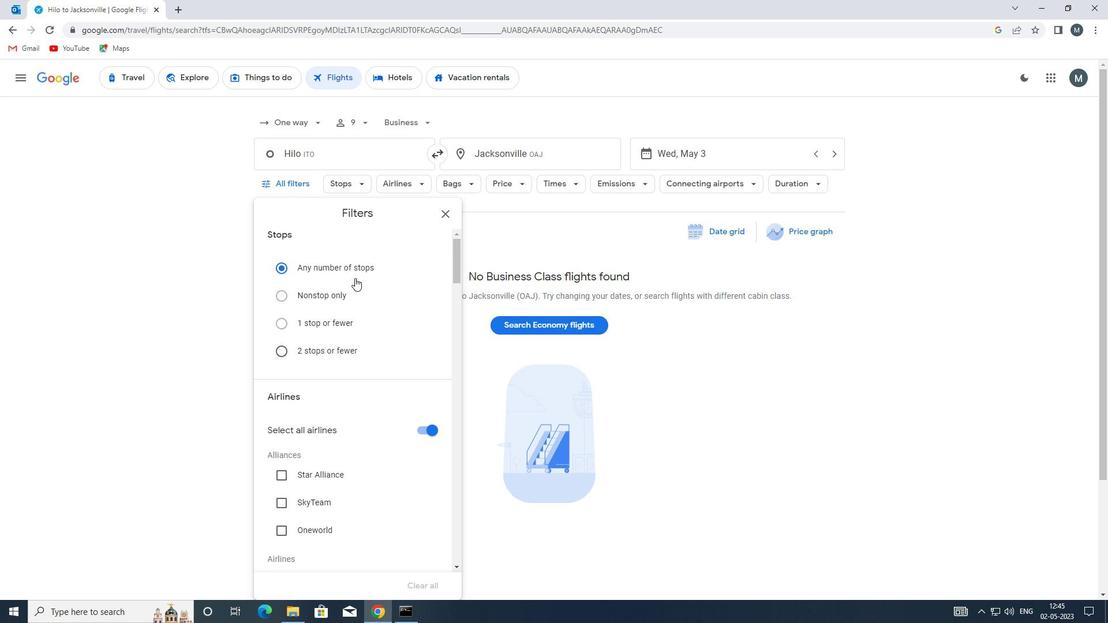 
Action: Mouse moved to (417, 367)
Screenshot: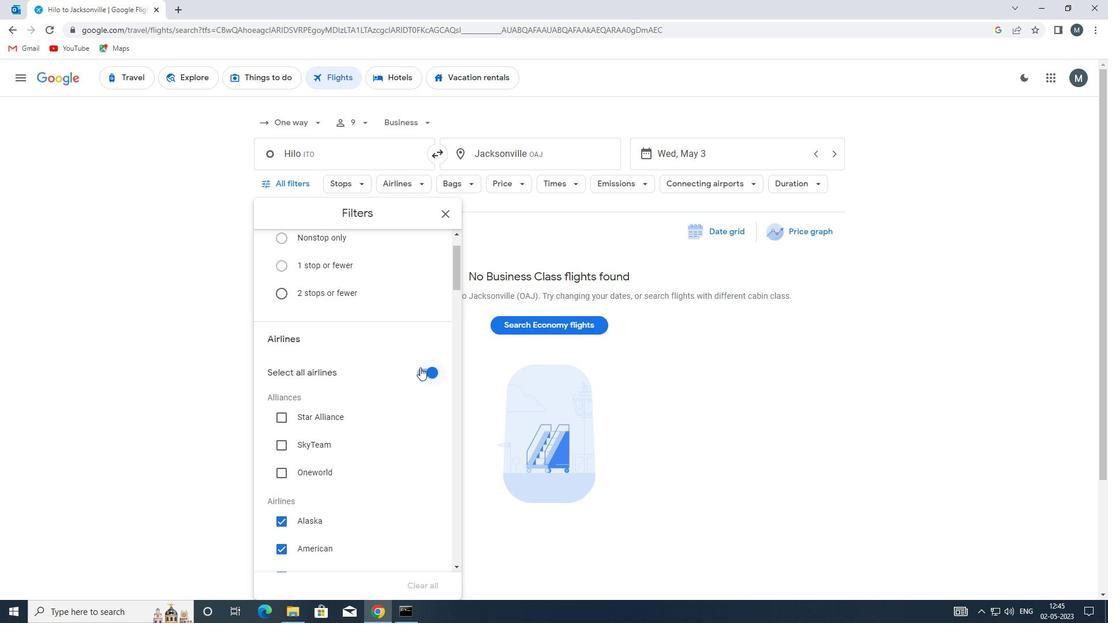 
Action: Mouse scrolled (417, 367) with delta (0, 0)
Screenshot: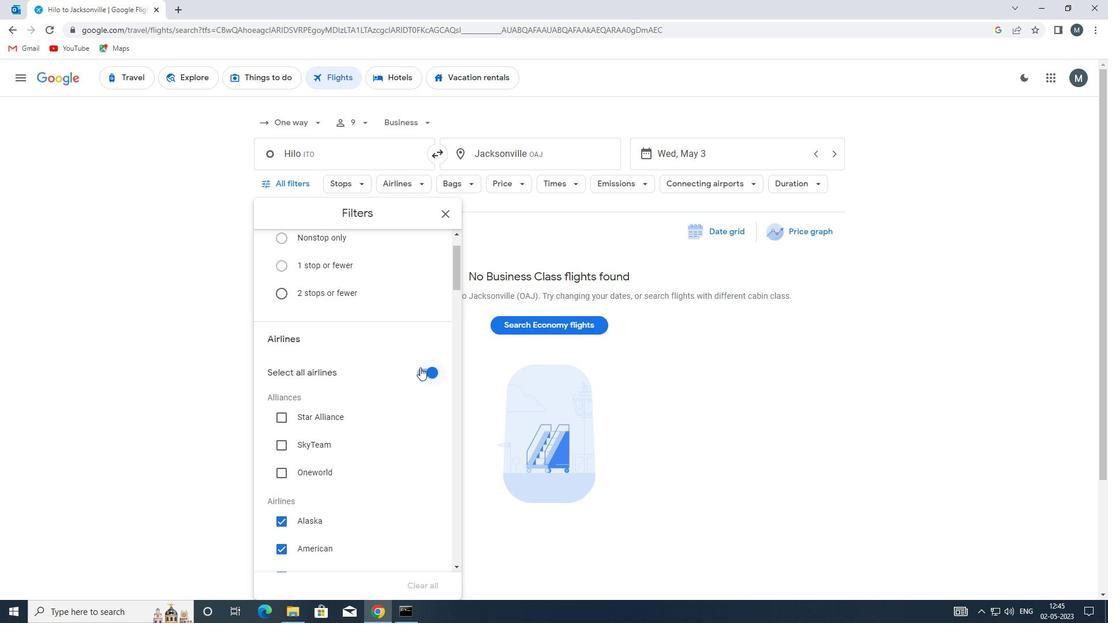 
Action: Mouse moved to (395, 356)
Screenshot: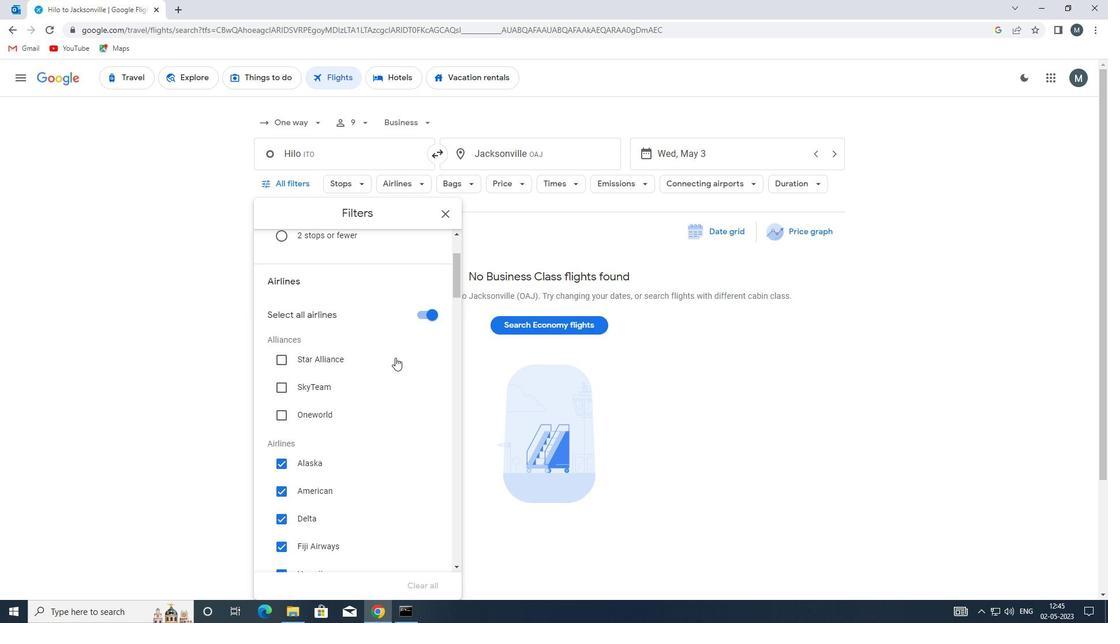 
Action: Mouse scrolled (395, 356) with delta (0, 0)
Screenshot: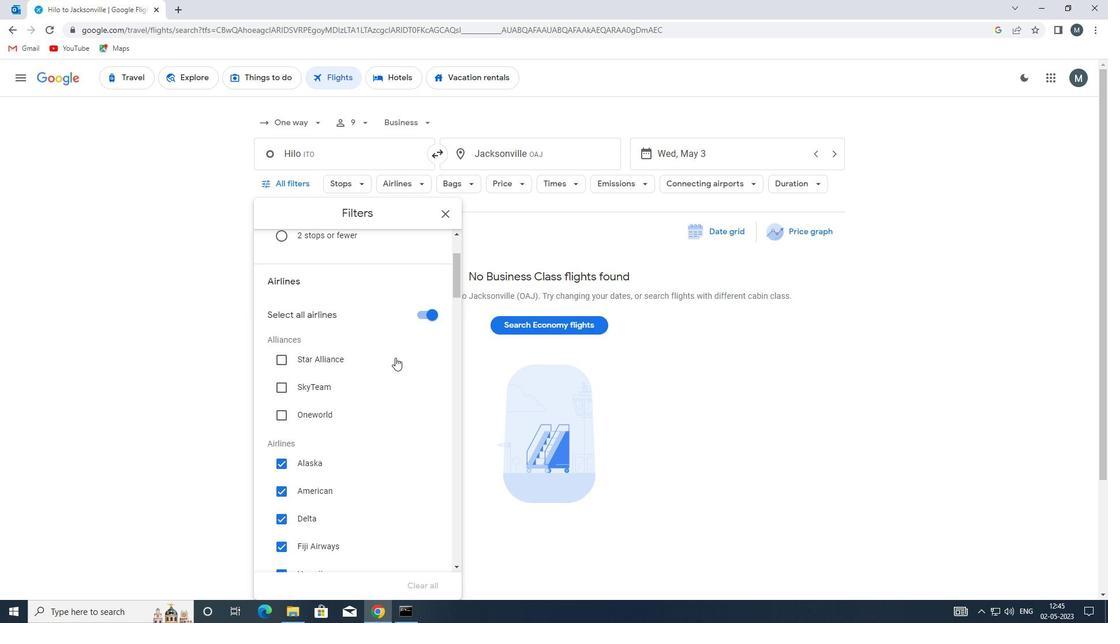 
Action: Mouse scrolled (395, 356) with delta (0, 0)
Screenshot: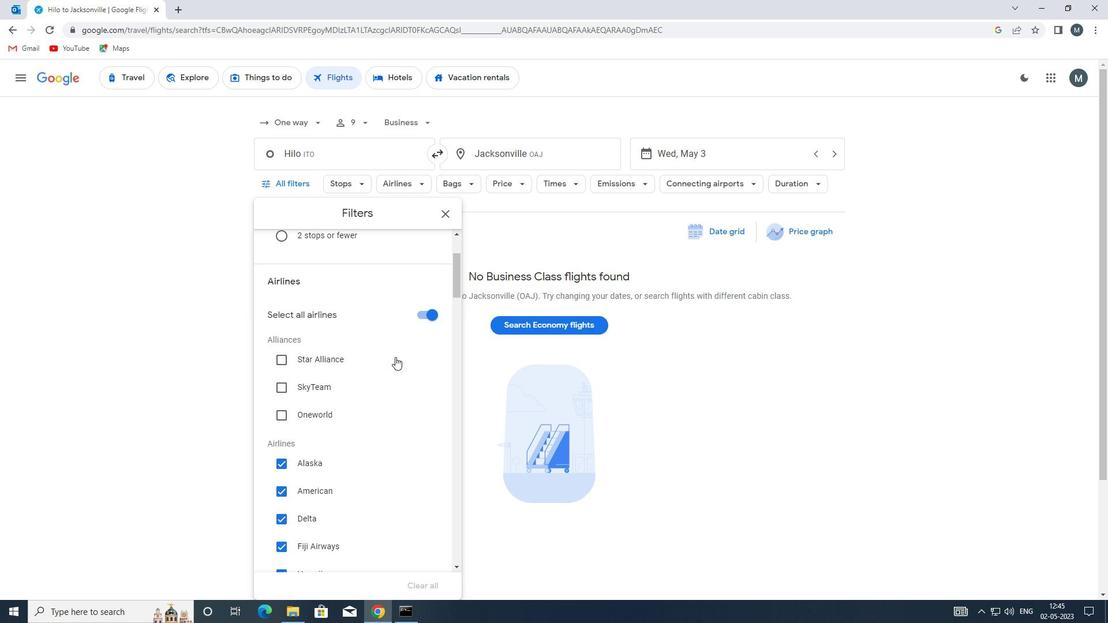 
Action: Mouse moved to (383, 357)
Screenshot: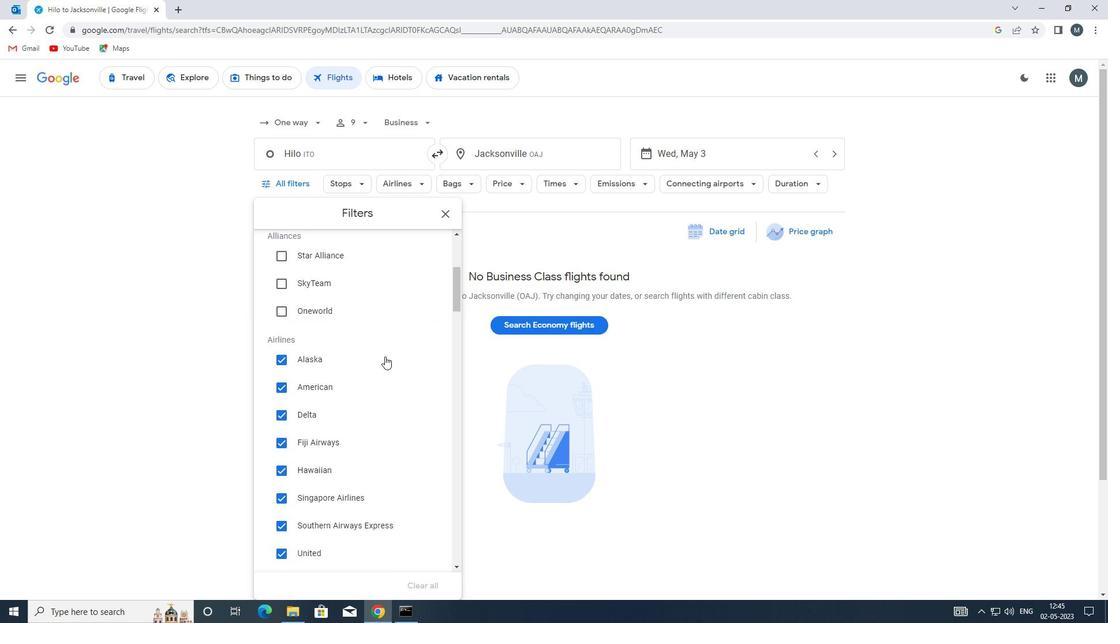 
Action: Mouse scrolled (383, 356) with delta (0, 0)
Screenshot: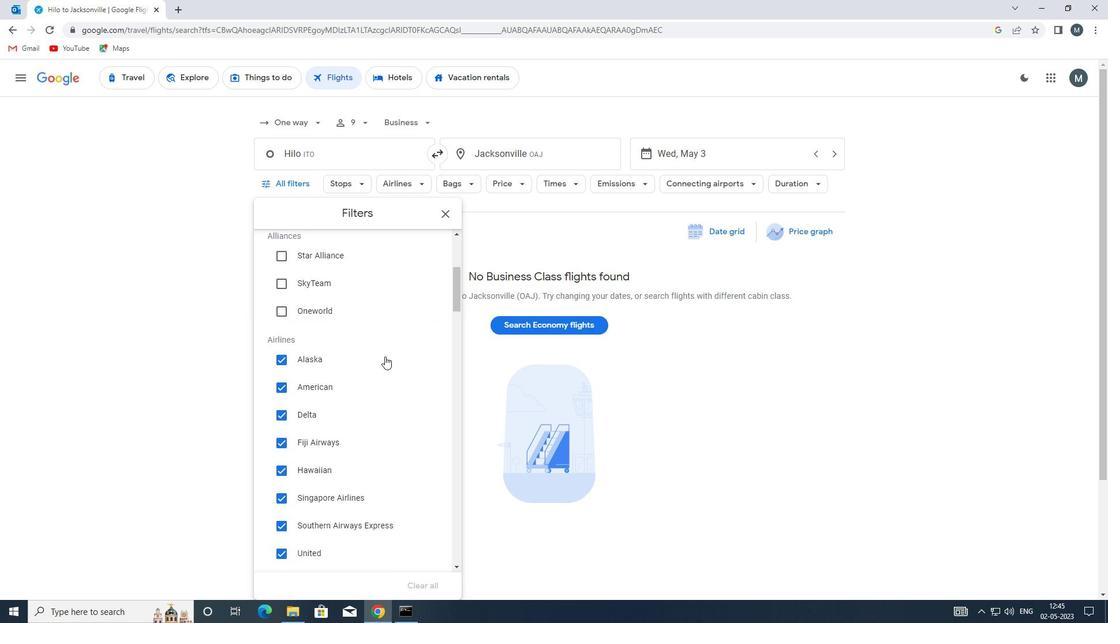 
Action: Mouse moved to (381, 358)
Screenshot: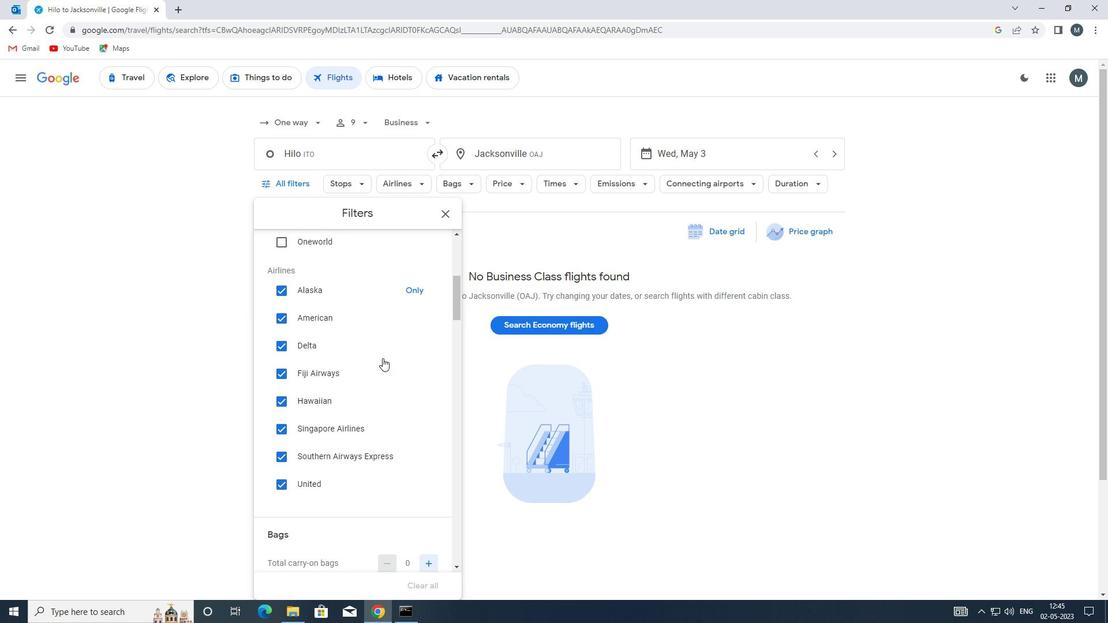 
Action: Mouse scrolled (381, 358) with delta (0, 0)
Screenshot: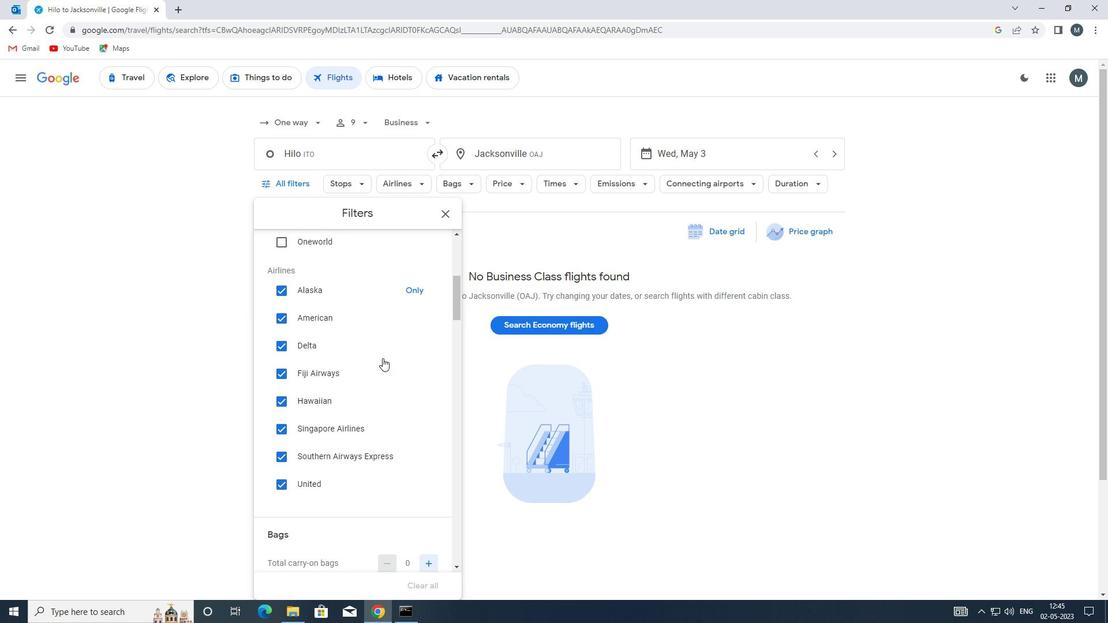 
Action: Mouse moved to (380, 360)
Screenshot: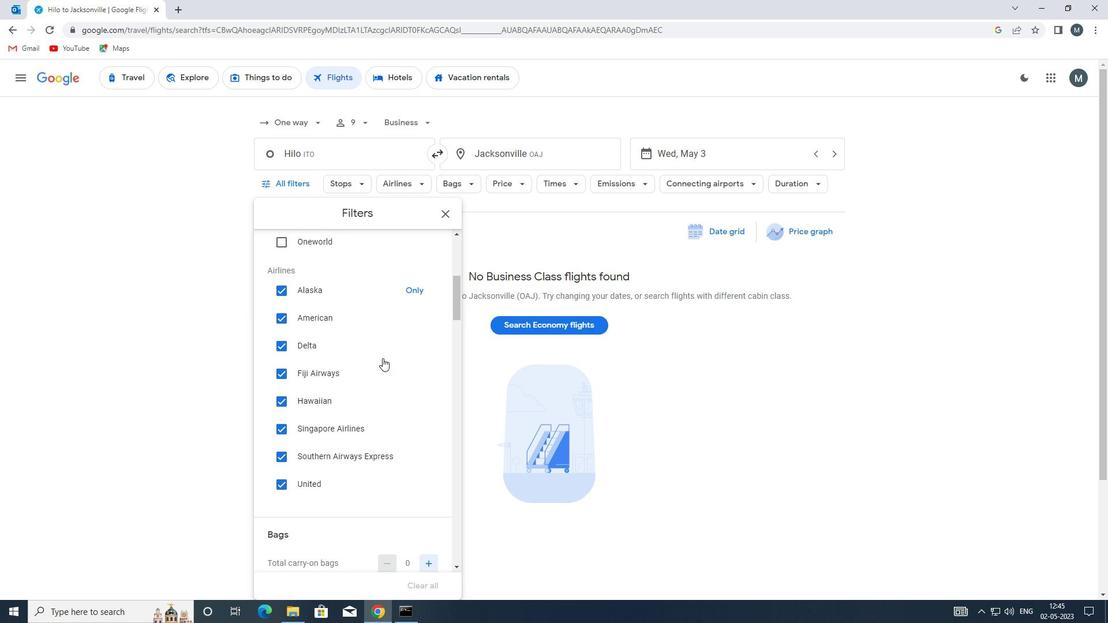 
Action: Mouse scrolled (380, 359) with delta (0, 0)
Screenshot: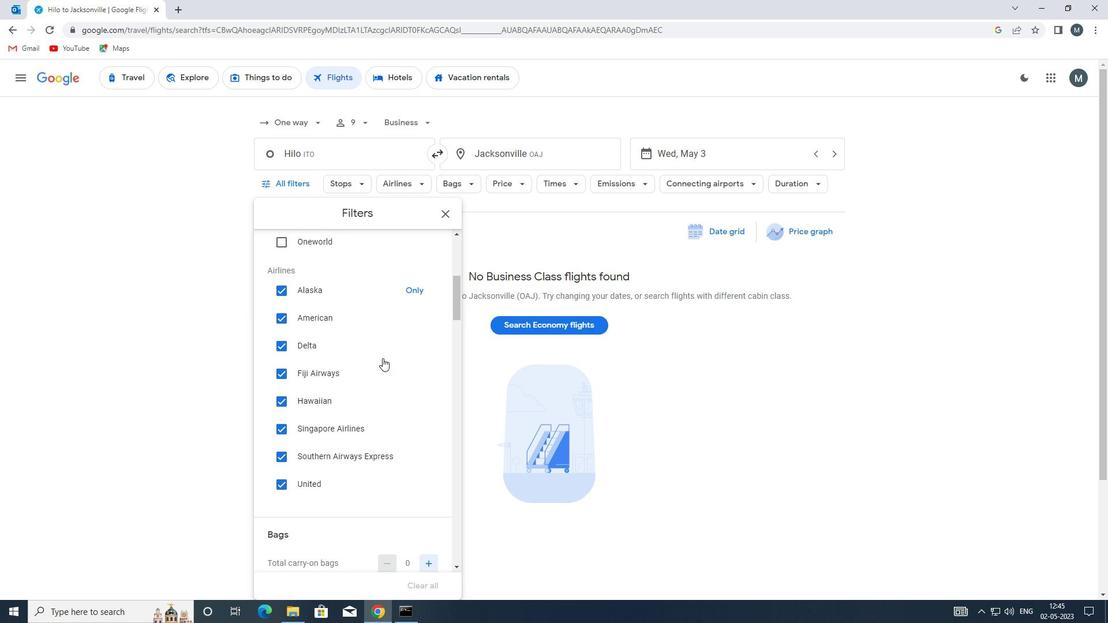 
Action: Mouse moved to (435, 449)
Screenshot: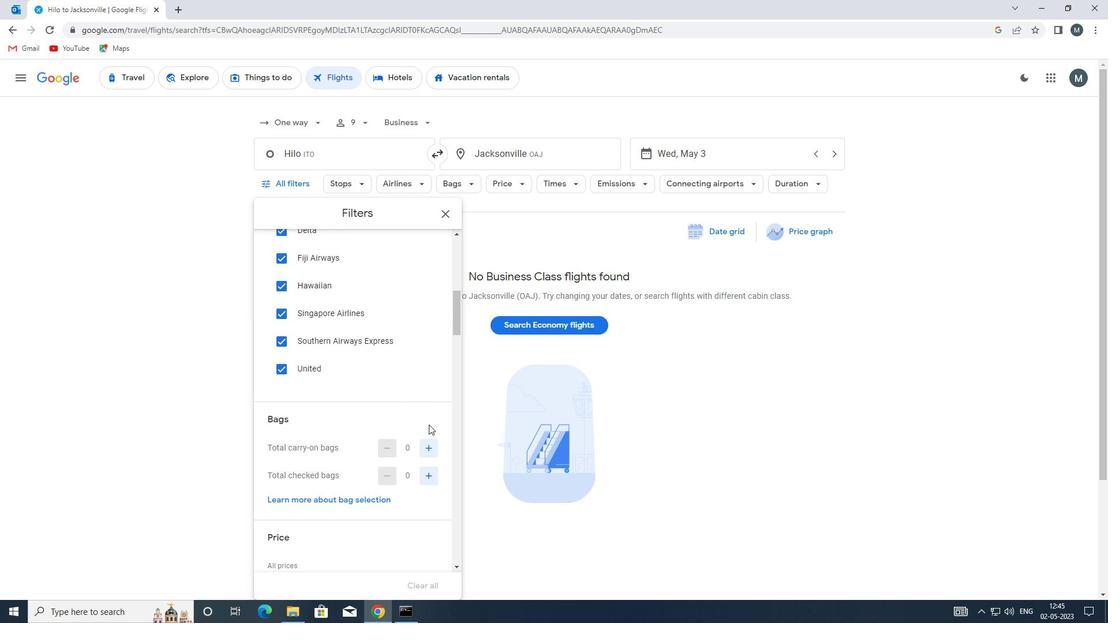 
Action: Mouse pressed left at (435, 449)
Screenshot: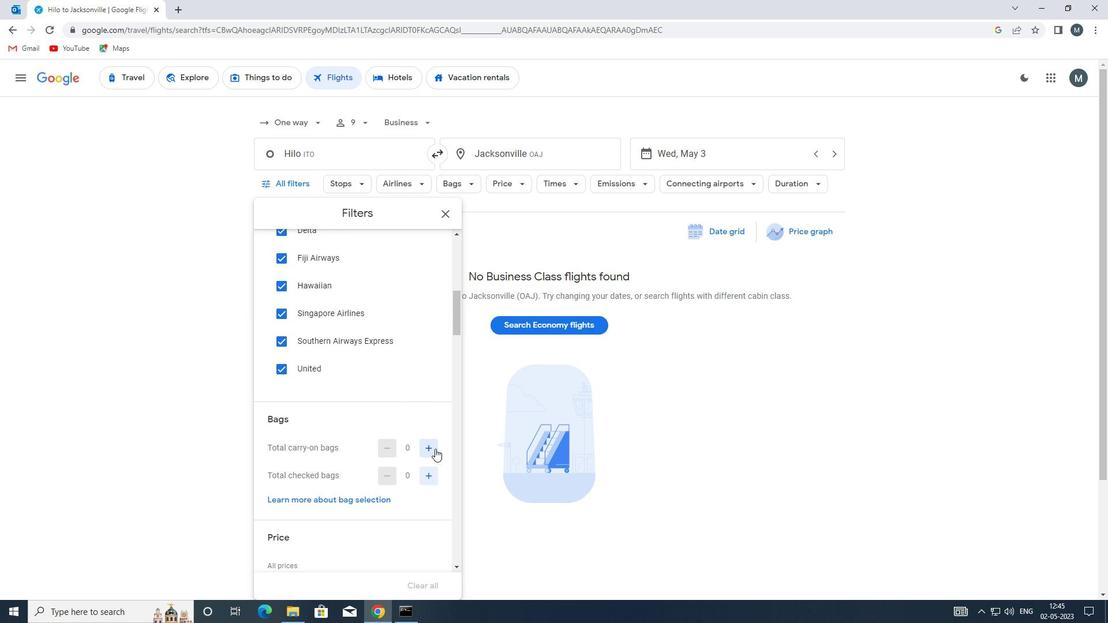 
Action: Mouse moved to (394, 421)
Screenshot: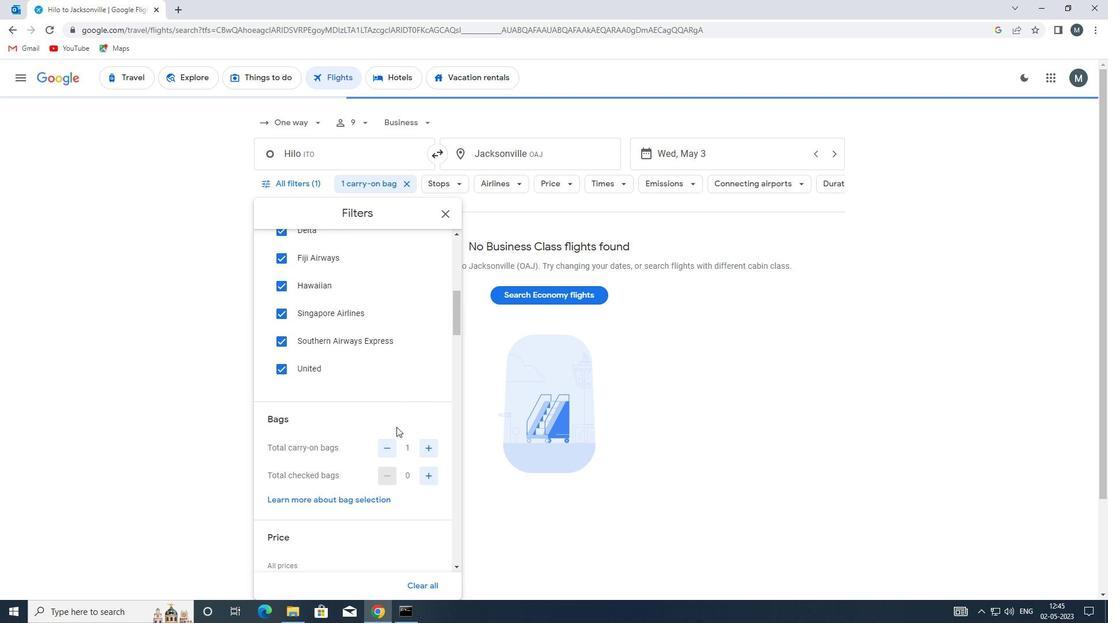 
Action: Mouse scrolled (394, 421) with delta (0, 0)
Screenshot: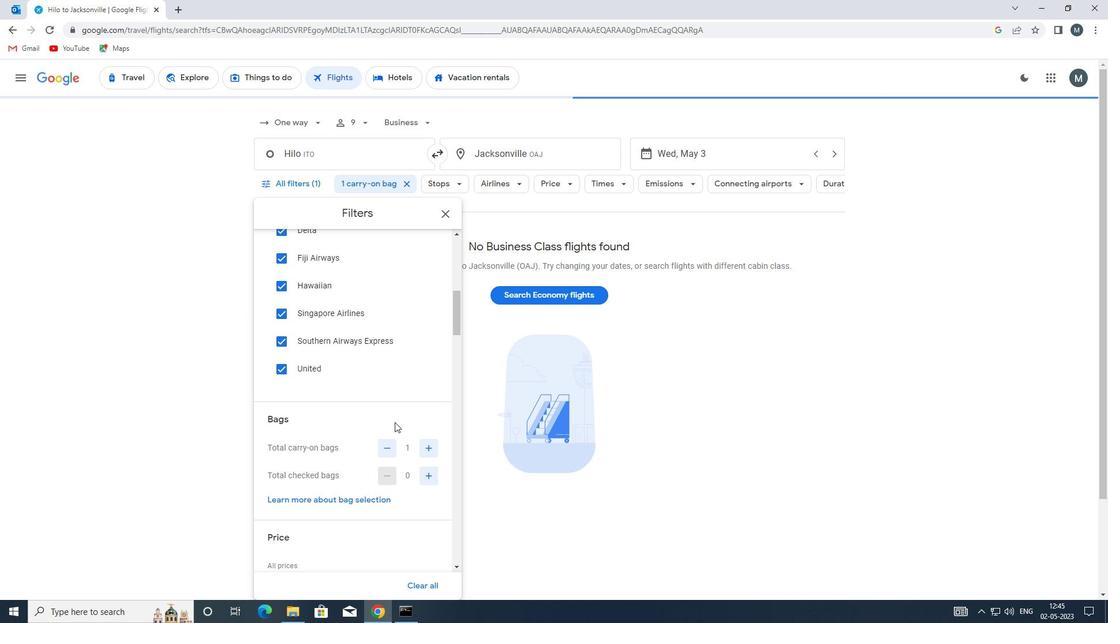 
Action: Mouse moved to (393, 421)
Screenshot: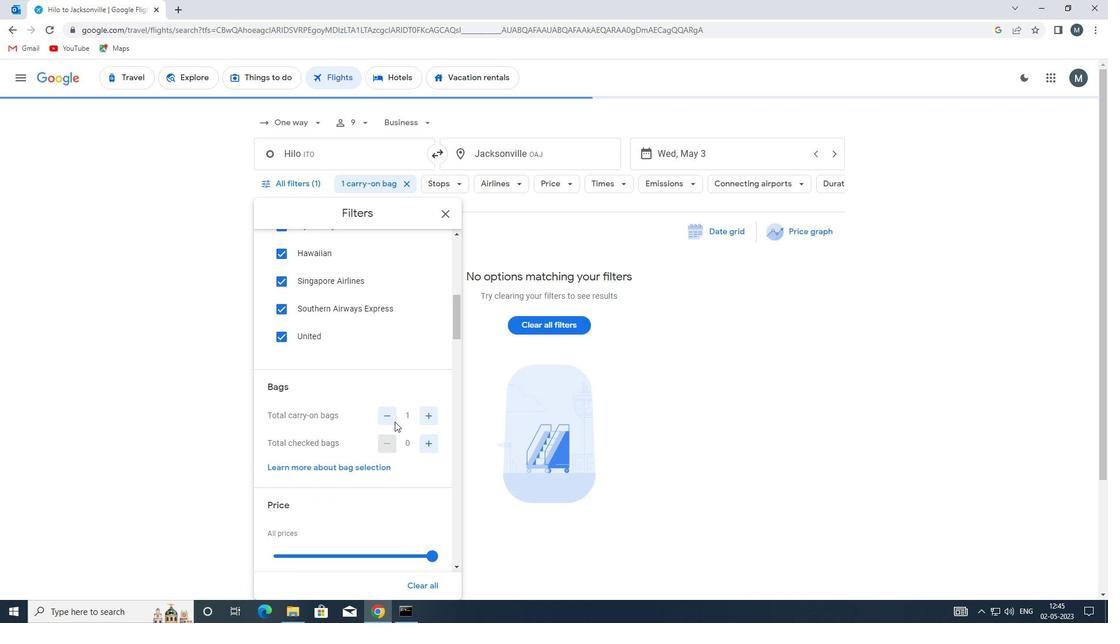 
Action: Mouse scrolled (393, 420) with delta (0, 0)
Screenshot: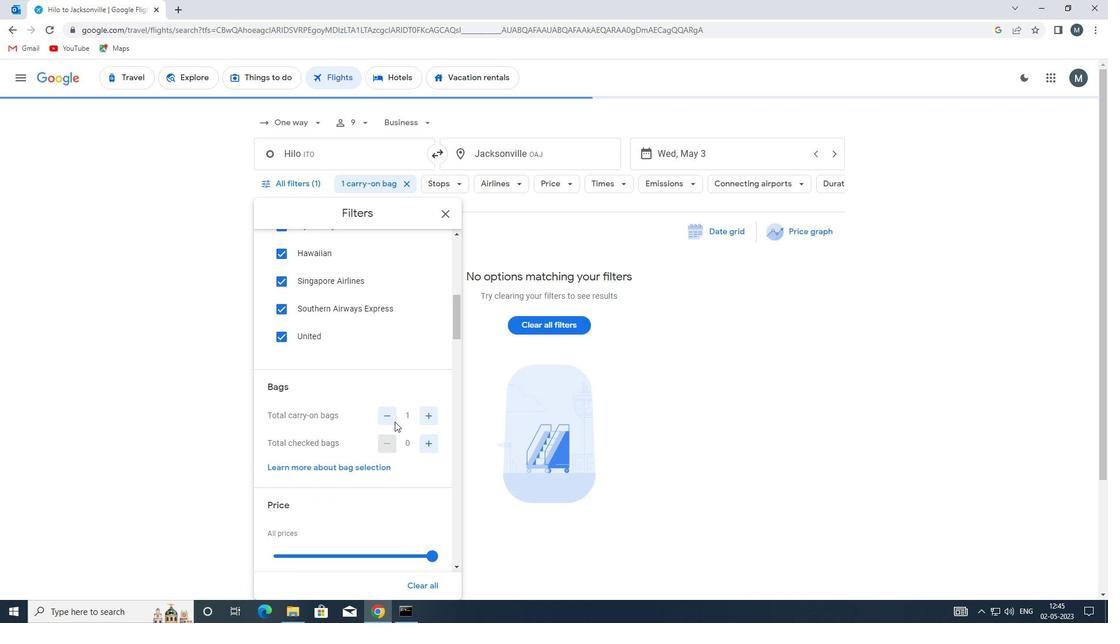 
Action: Mouse moved to (354, 466)
Screenshot: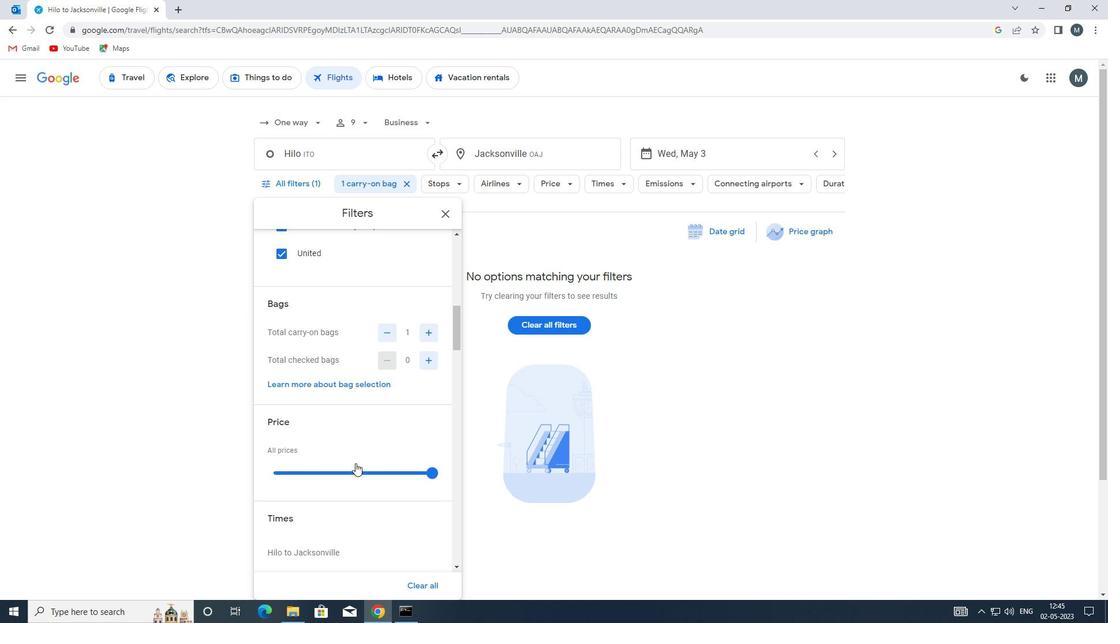 
Action: Mouse pressed left at (354, 466)
Screenshot: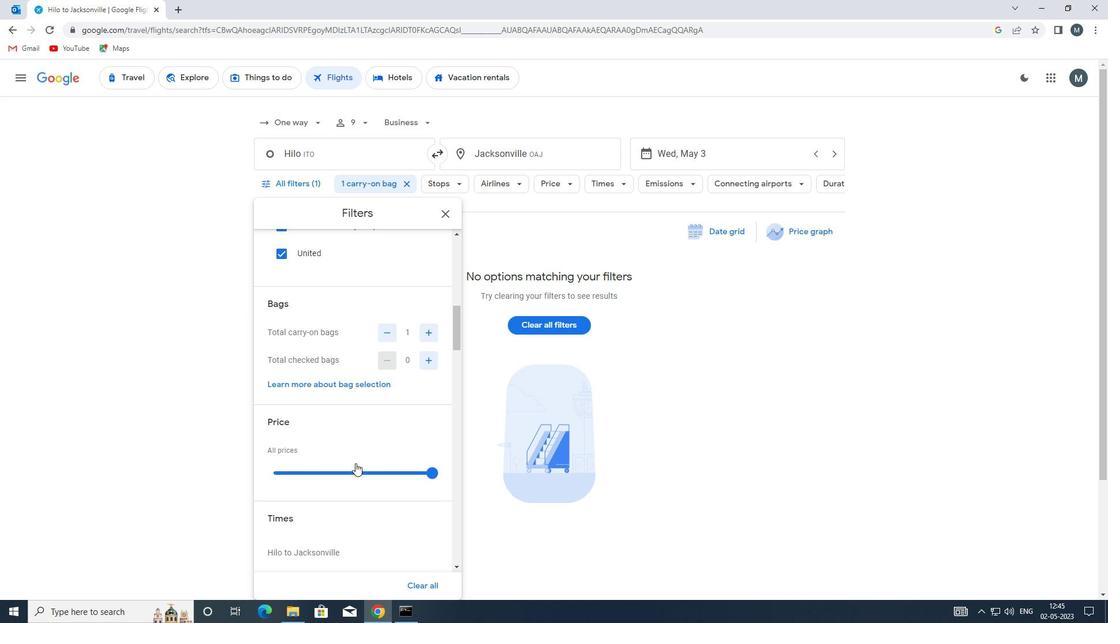 
Action: Mouse moved to (355, 467)
Screenshot: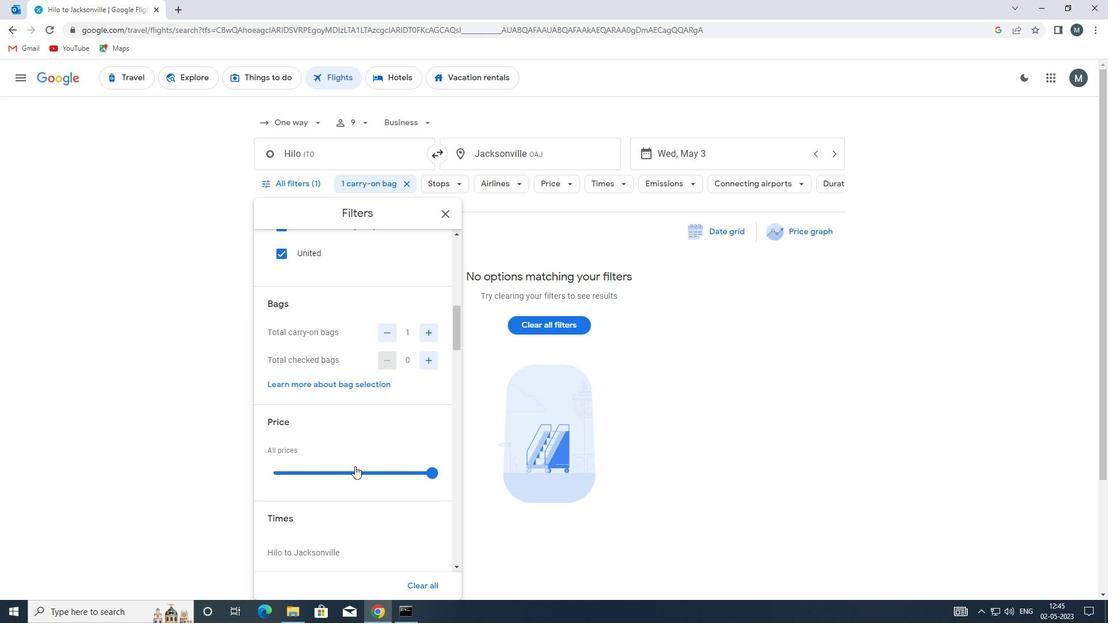 
Action: Mouse pressed left at (355, 467)
Screenshot: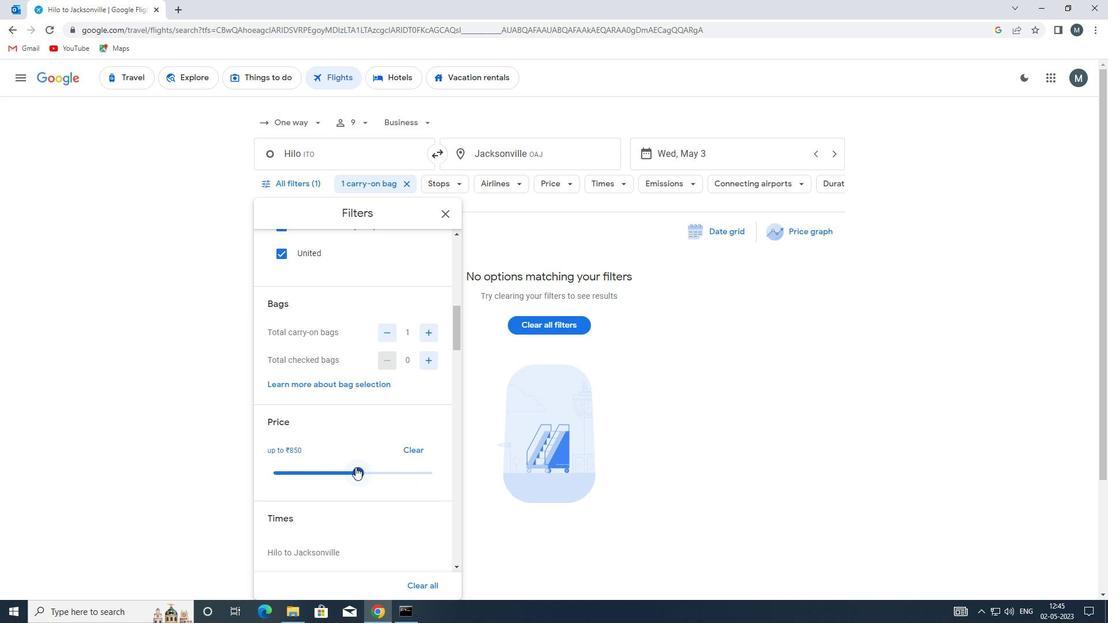 
Action: Mouse moved to (354, 416)
Screenshot: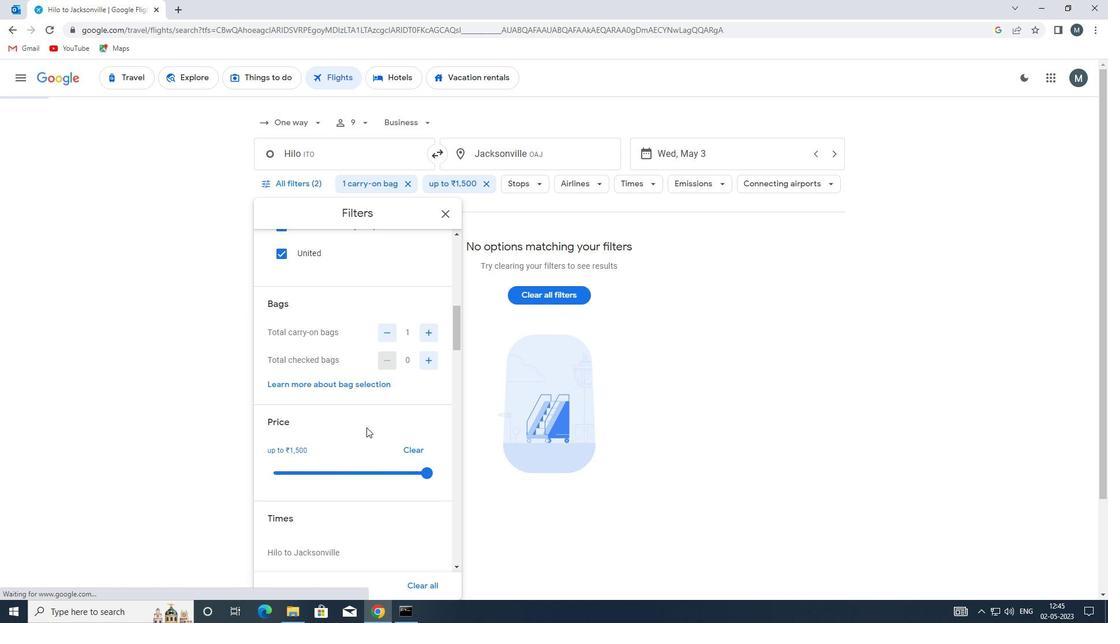 
Action: Mouse scrolled (354, 416) with delta (0, 0)
Screenshot: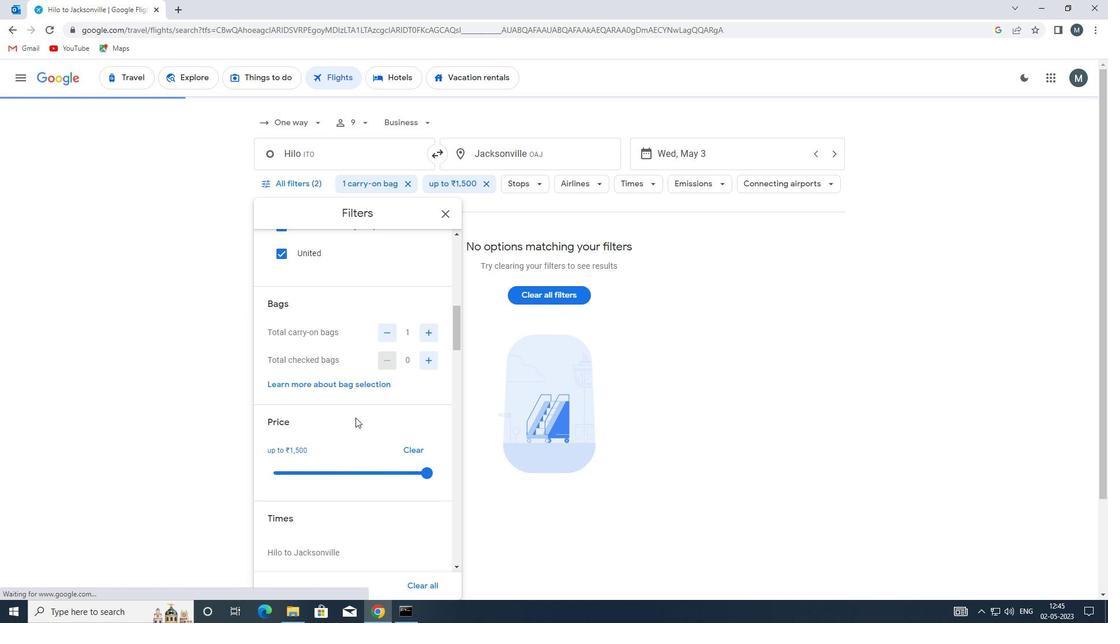 
Action: Mouse scrolled (354, 416) with delta (0, 0)
Screenshot: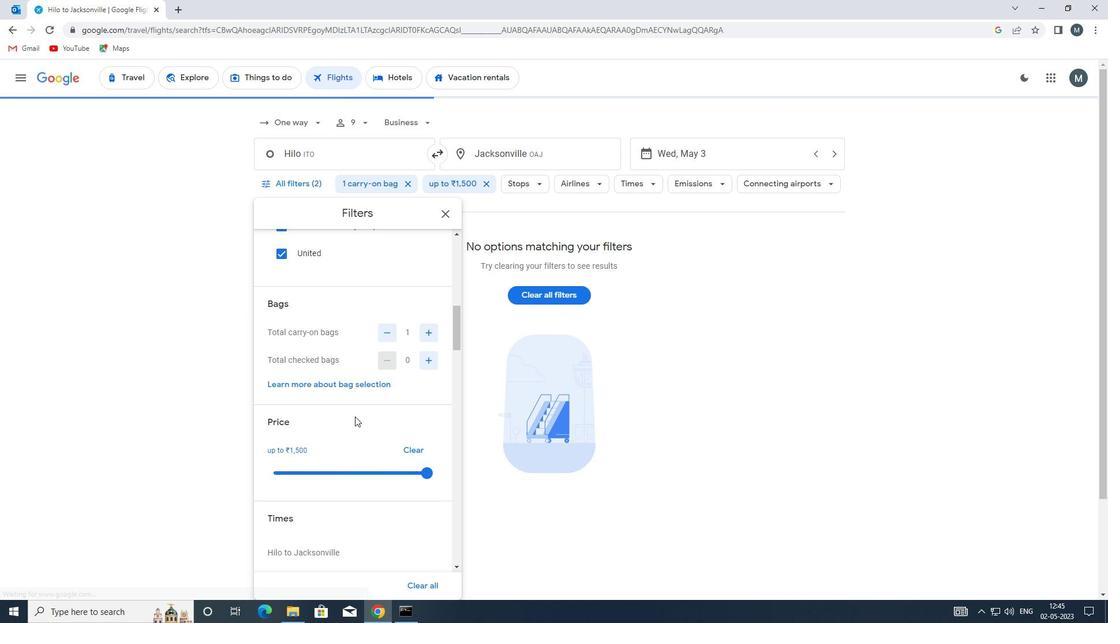 
Action: Mouse scrolled (354, 416) with delta (0, 0)
Screenshot: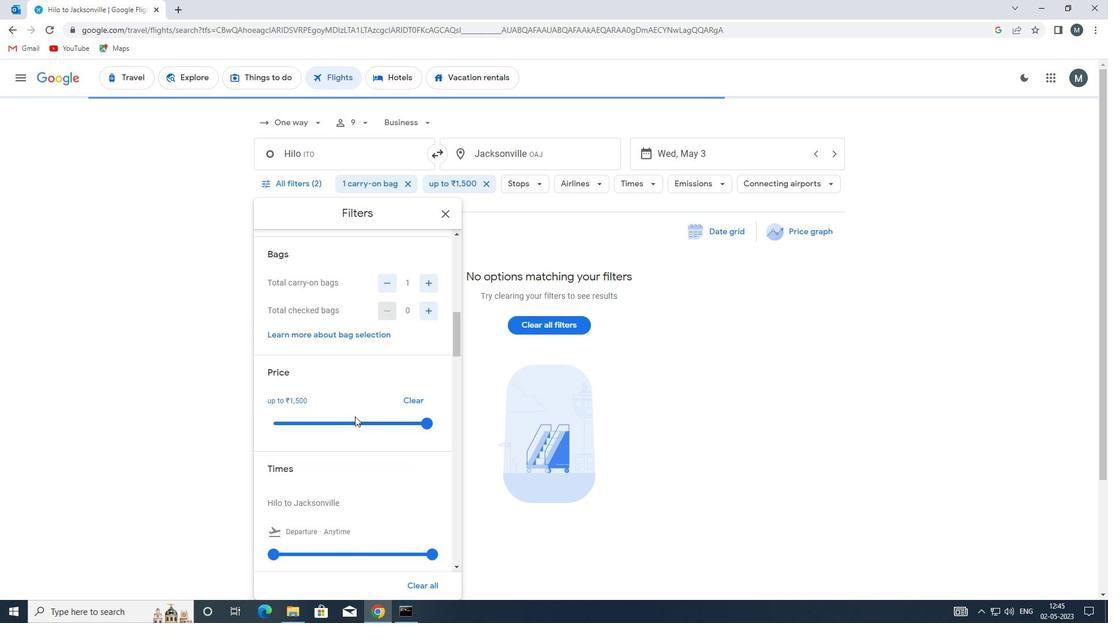 
Action: Mouse moved to (275, 425)
Screenshot: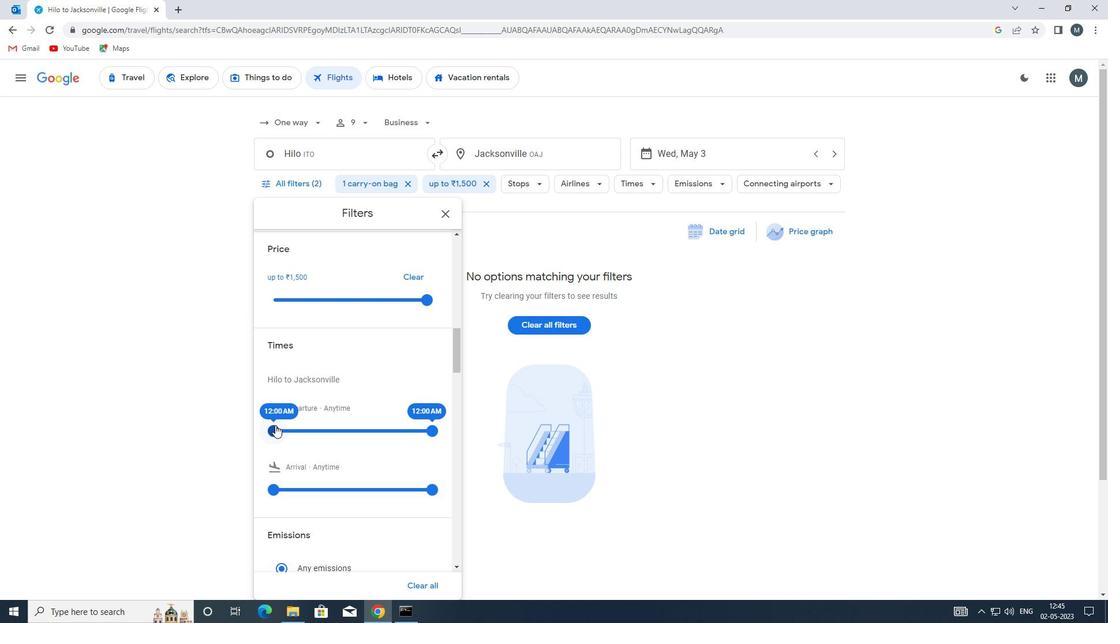 
Action: Mouse pressed left at (275, 425)
Screenshot: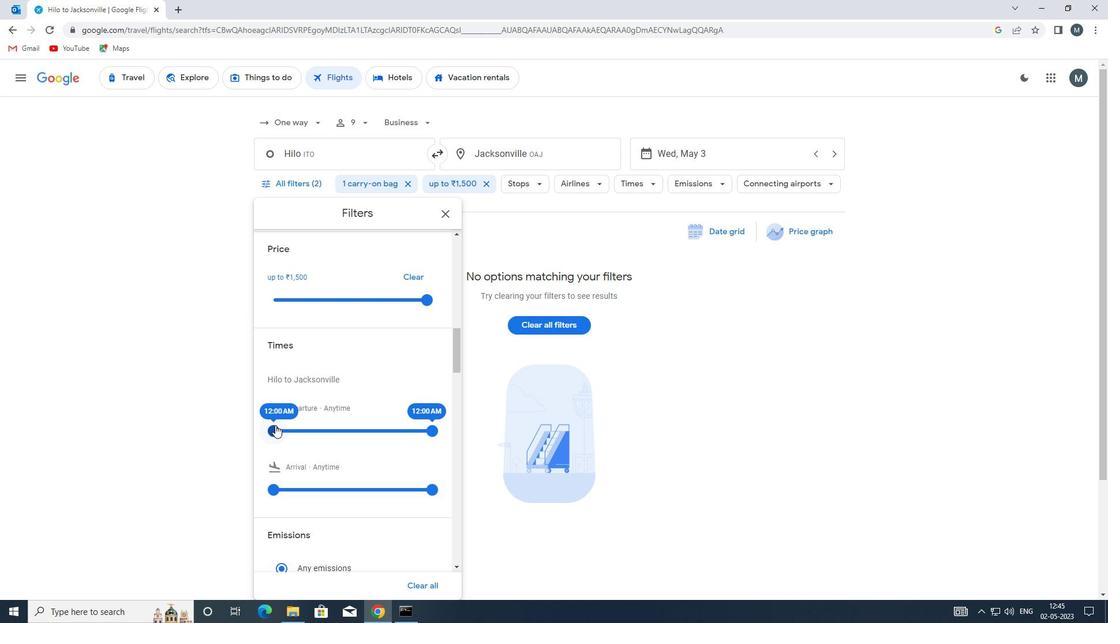 
Action: Mouse moved to (434, 429)
Screenshot: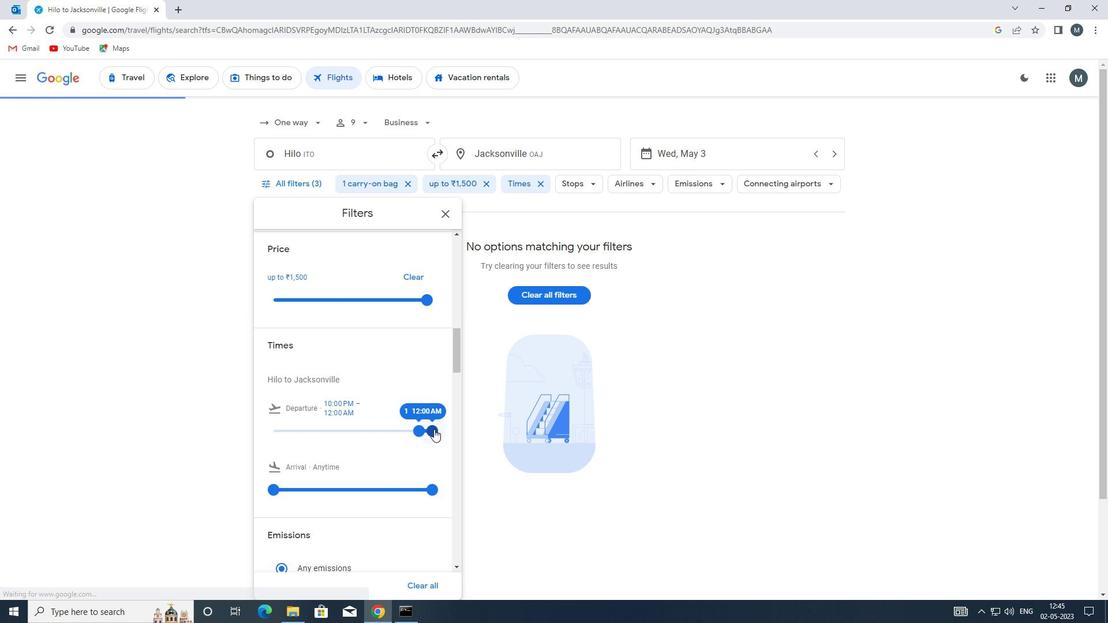 
Action: Mouse pressed left at (434, 429)
Screenshot: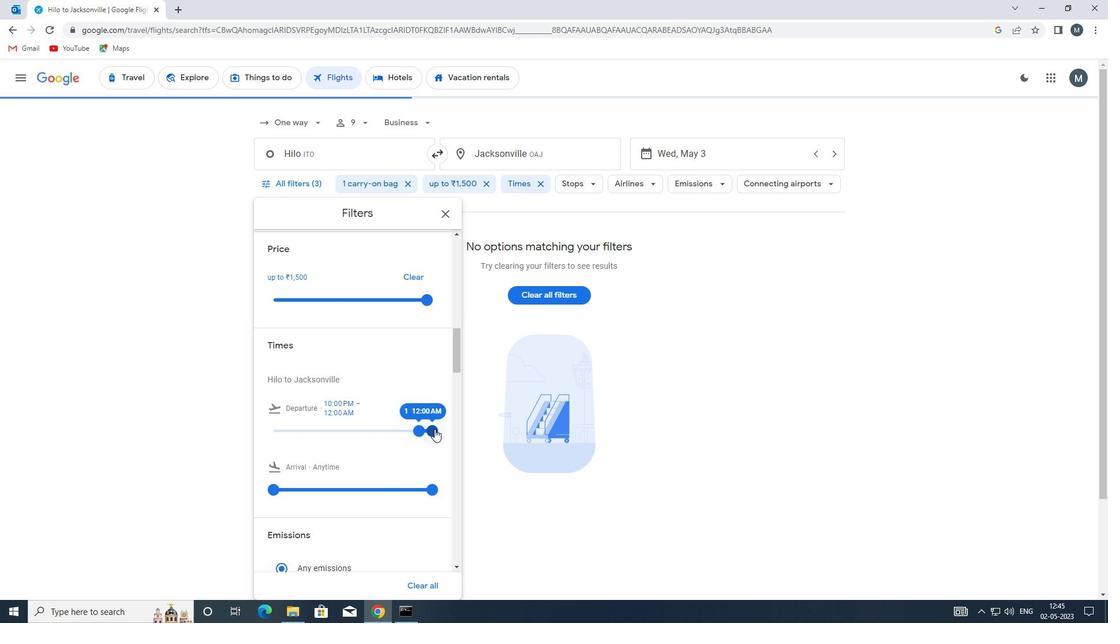 
Action: Mouse moved to (406, 427)
Screenshot: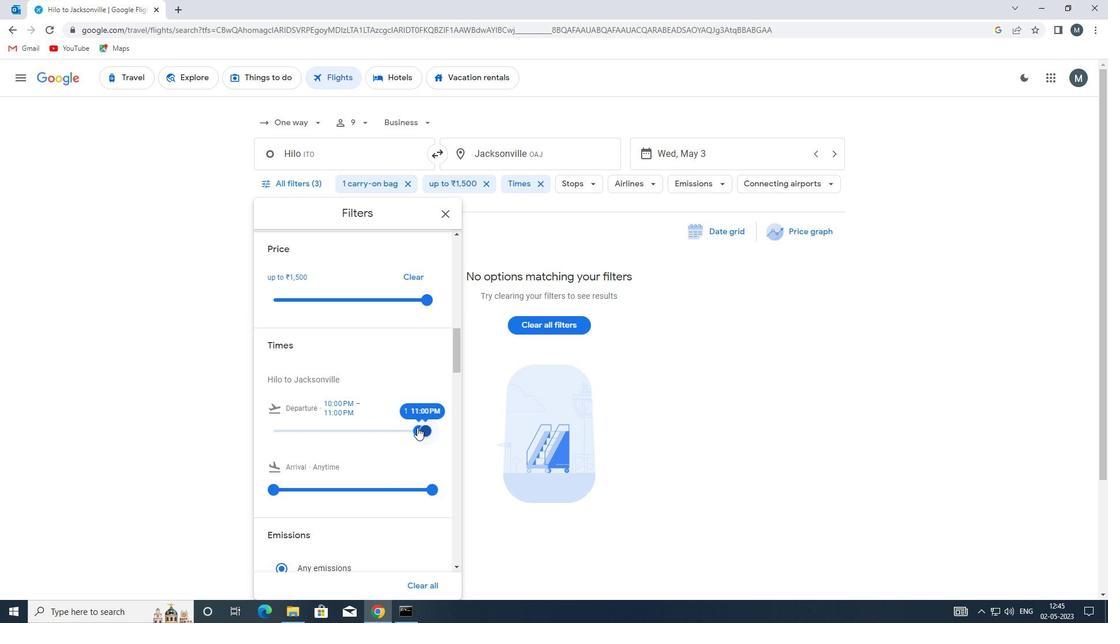 
Action: Mouse scrolled (406, 427) with delta (0, 0)
Screenshot: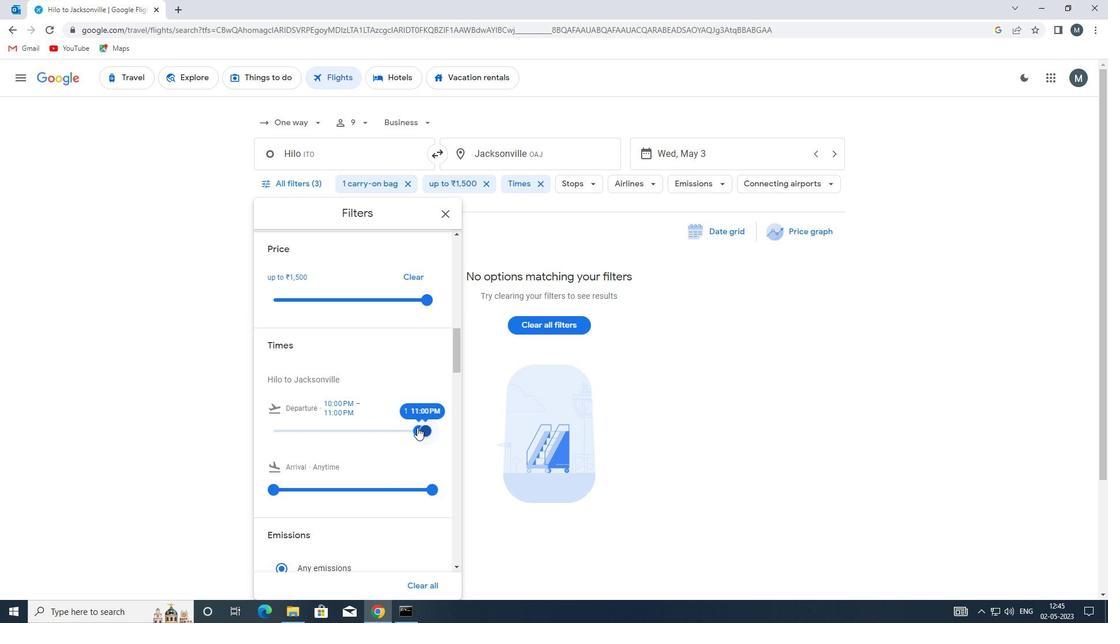 
Action: Mouse moved to (403, 428)
Screenshot: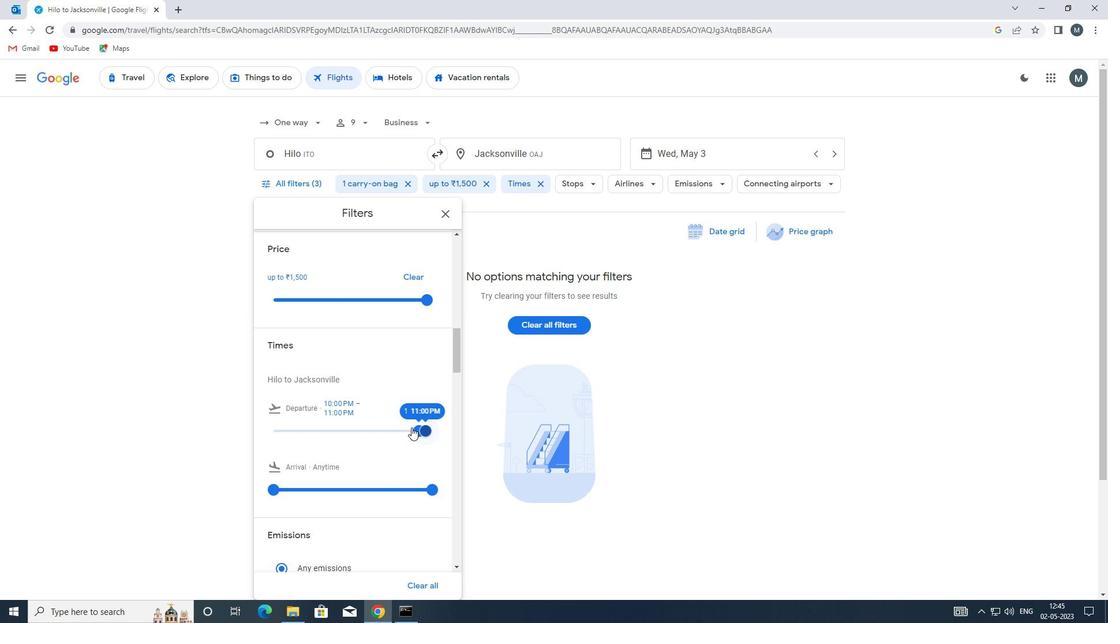 
Action: Mouse scrolled (403, 427) with delta (0, 0)
Screenshot: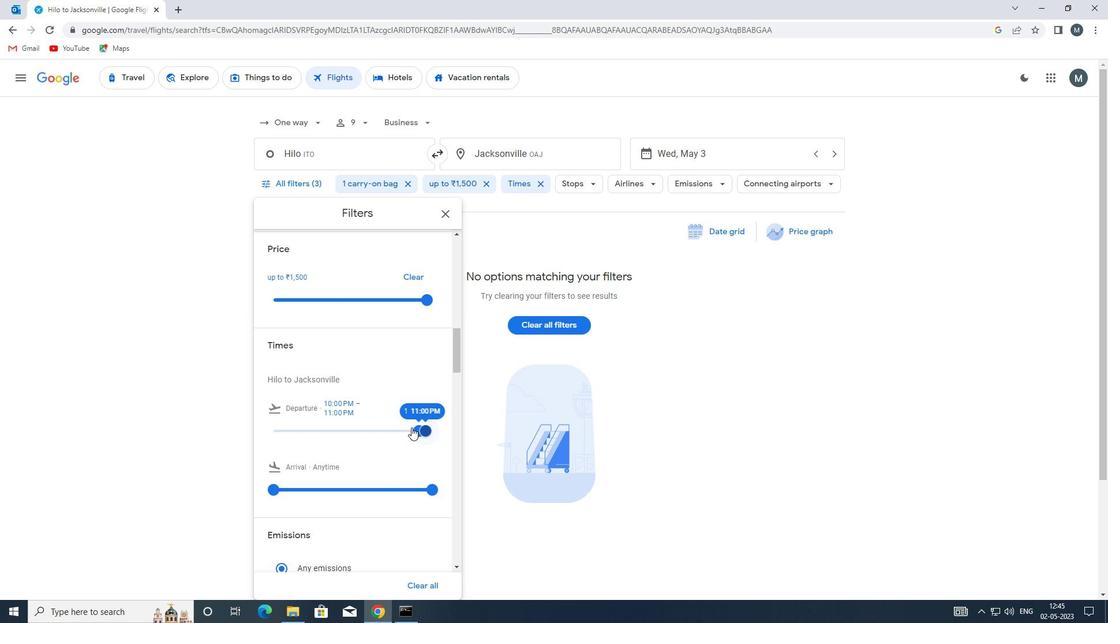 
Action: Mouse moved to (447, 214)
Screenshot: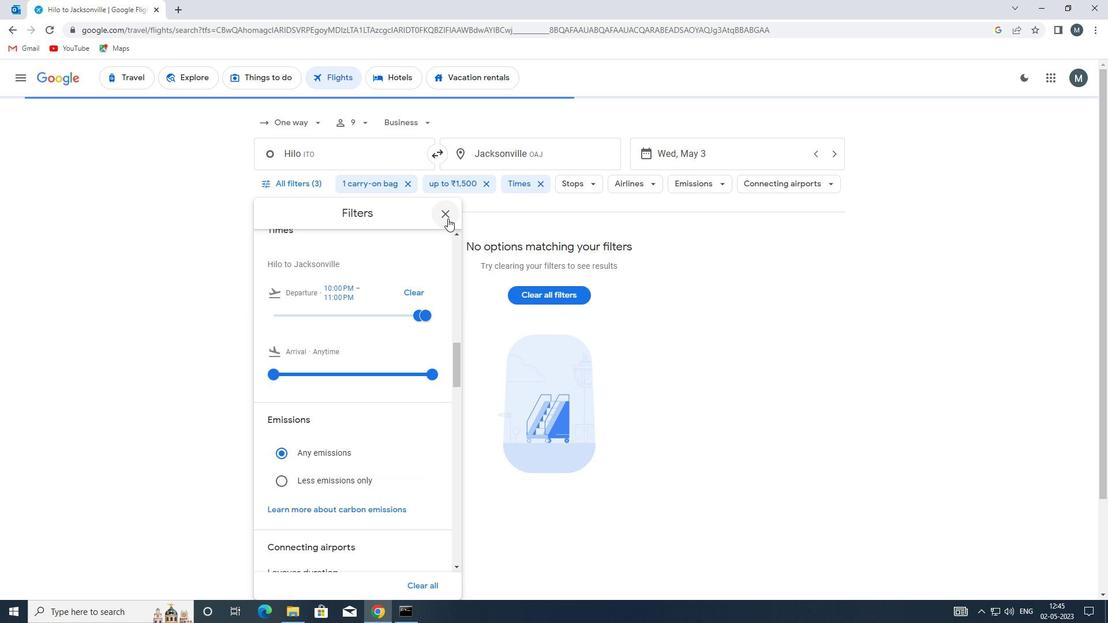 
Action: Mouse pressed left at (447, 214)
Screenshot: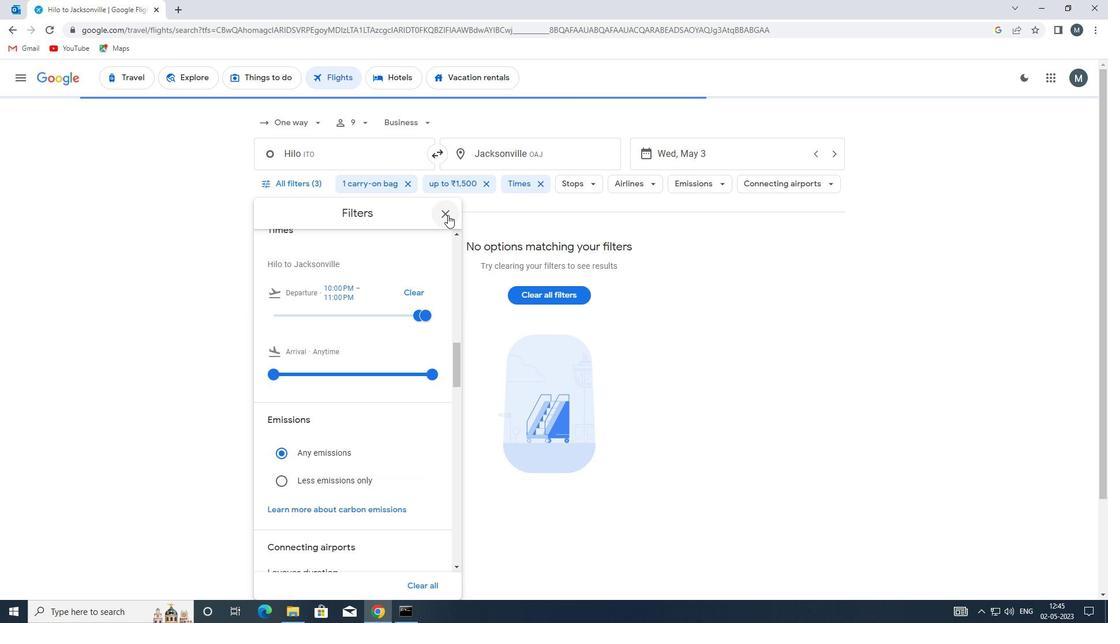 
